 Task: Open Card Employee Resource Group Management in Board Diversity and Inclusion Program Evaluation and Optimization to Workspace App Development and add a team member Softage.3@softage.net, a label Orange, a checklist Event Sponsorship, an attachment from your computer, a color Orange and finally, add a card description 'Create and send out employee engagement survey on company culture' and a comment 'We should approach this task with a sense of ownership, taking pride in our work and its impact on the project.'. Add a start date 'Jan 03, 1900' with a due date 'Jan 10, 1900'
Action: Mouse moved to (51, 290)
Screenshot: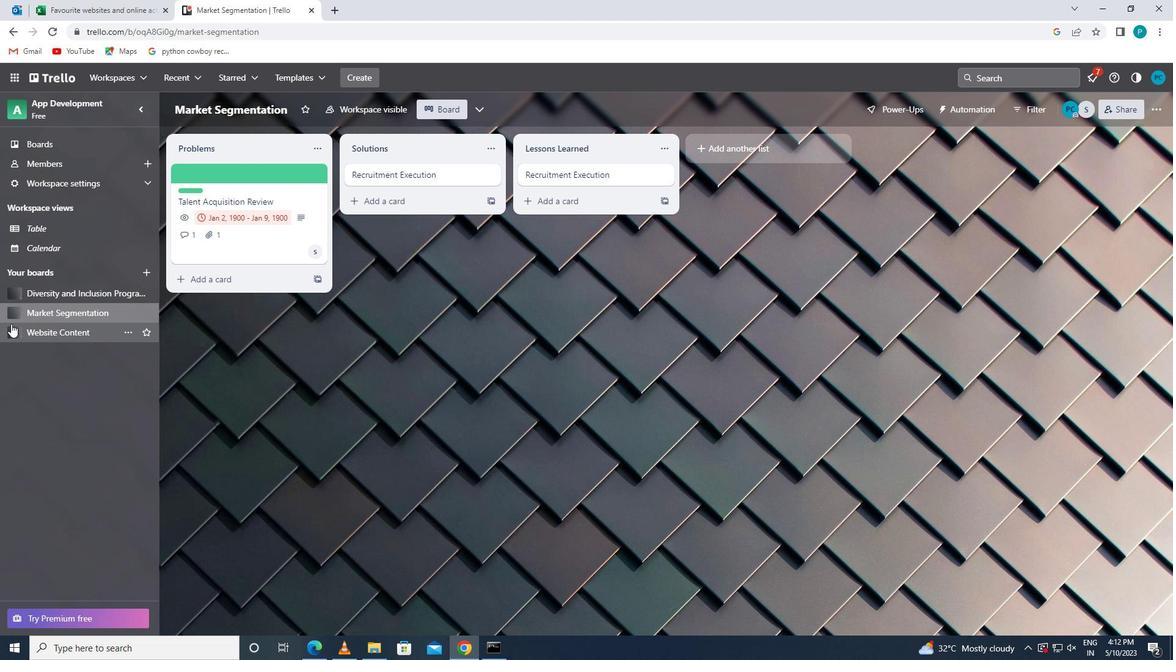 
Action: Mouse pressed left at (51, 290)
Screenshot: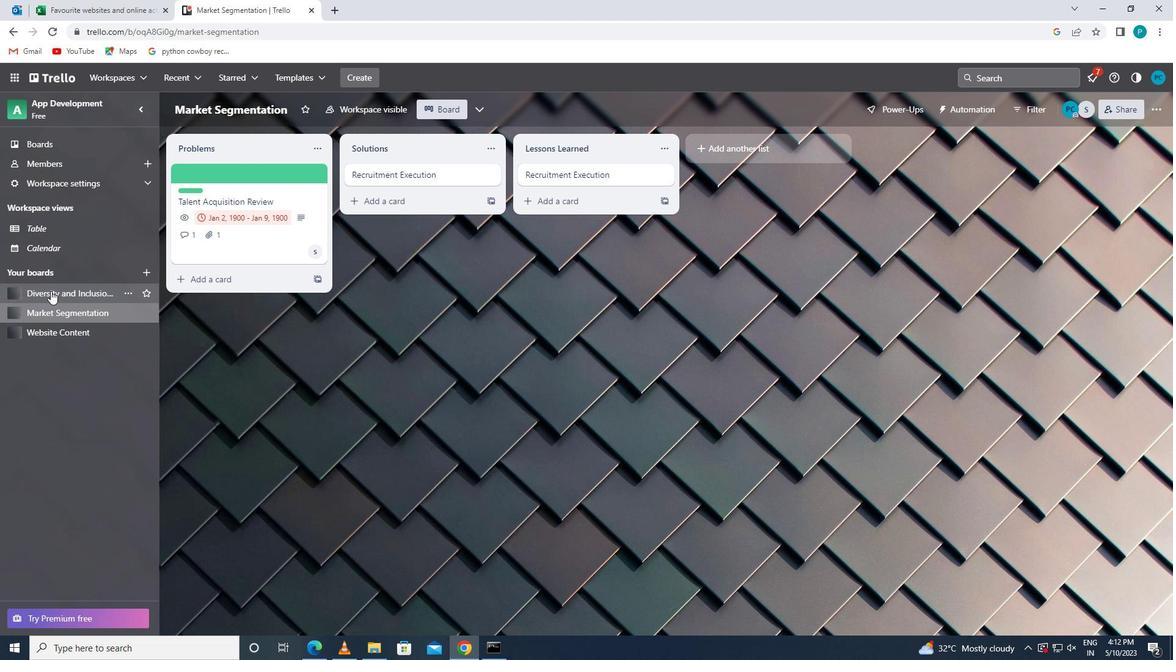 
Action: Mouse moved to (226, 190)
Screenshot: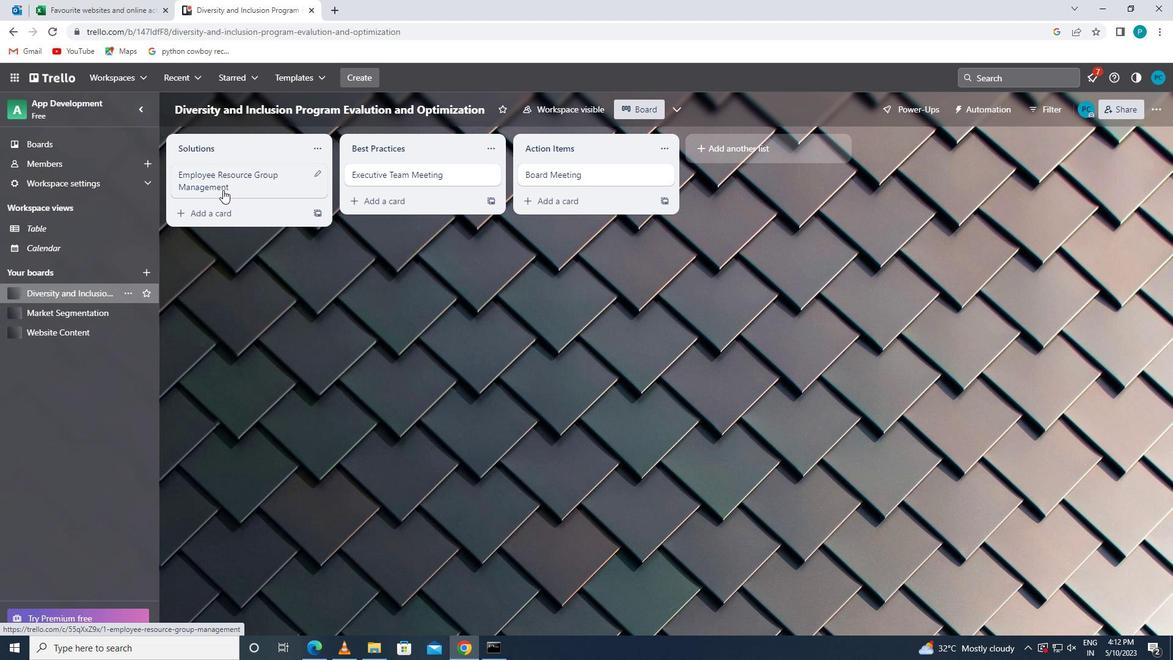 
Action: Mouse pressed left at (226, 190)
Screenshot: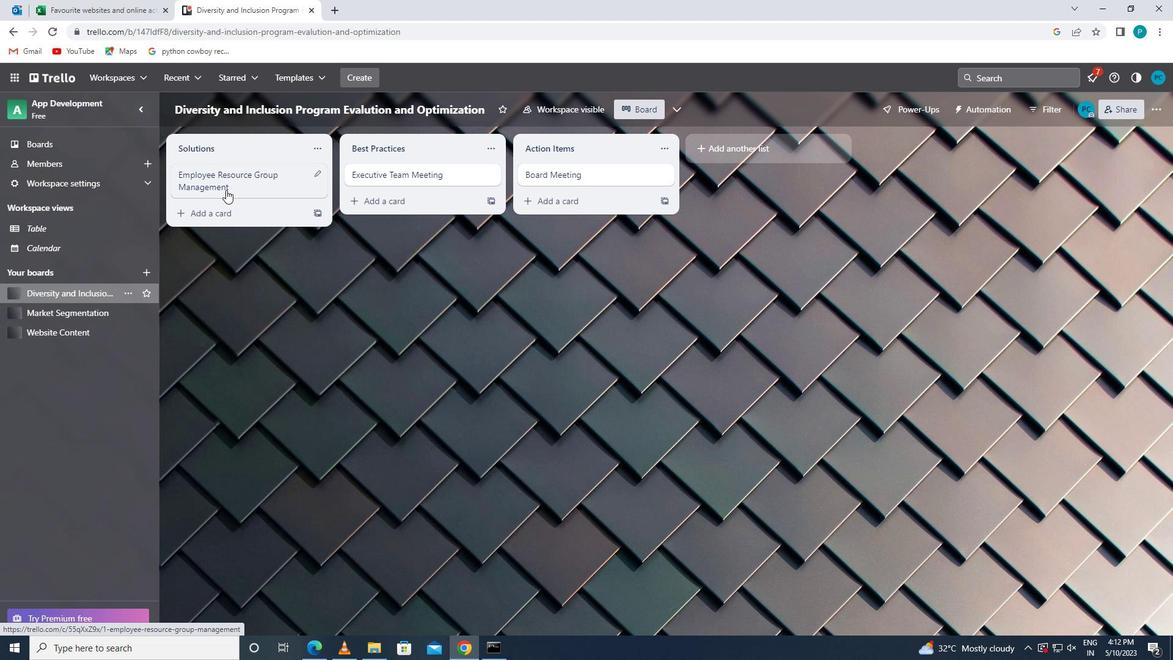 
Action: Mouse moved to (753, 169)
Screenshot: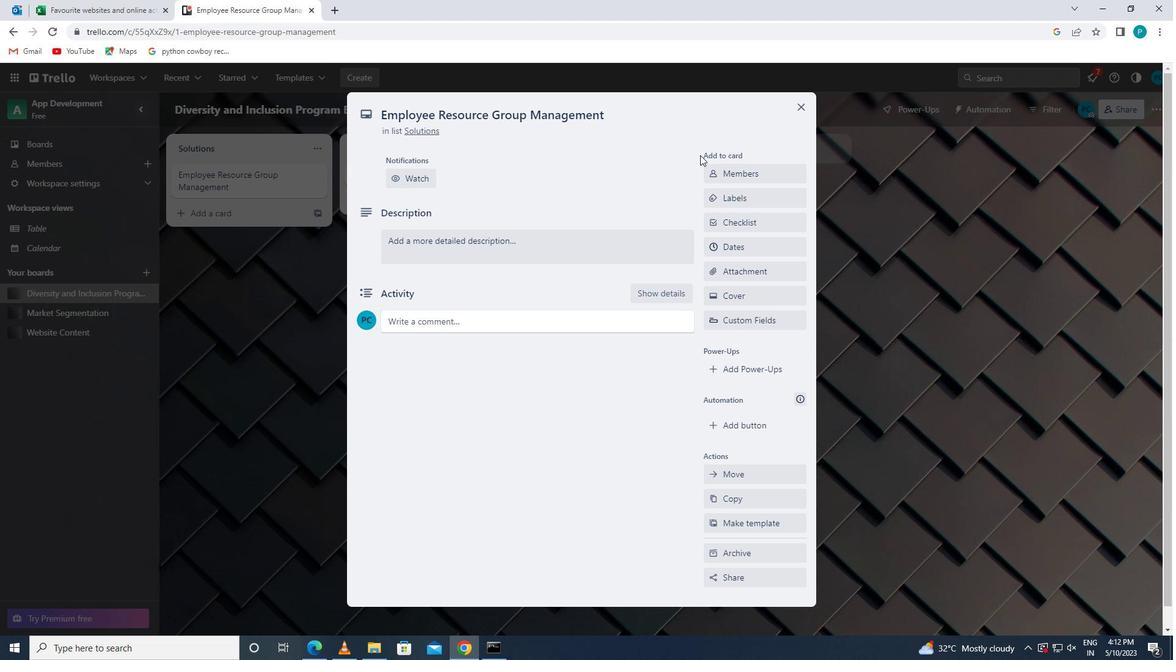 
Action: Mouse pressed left at (753, 169)
Screenshot: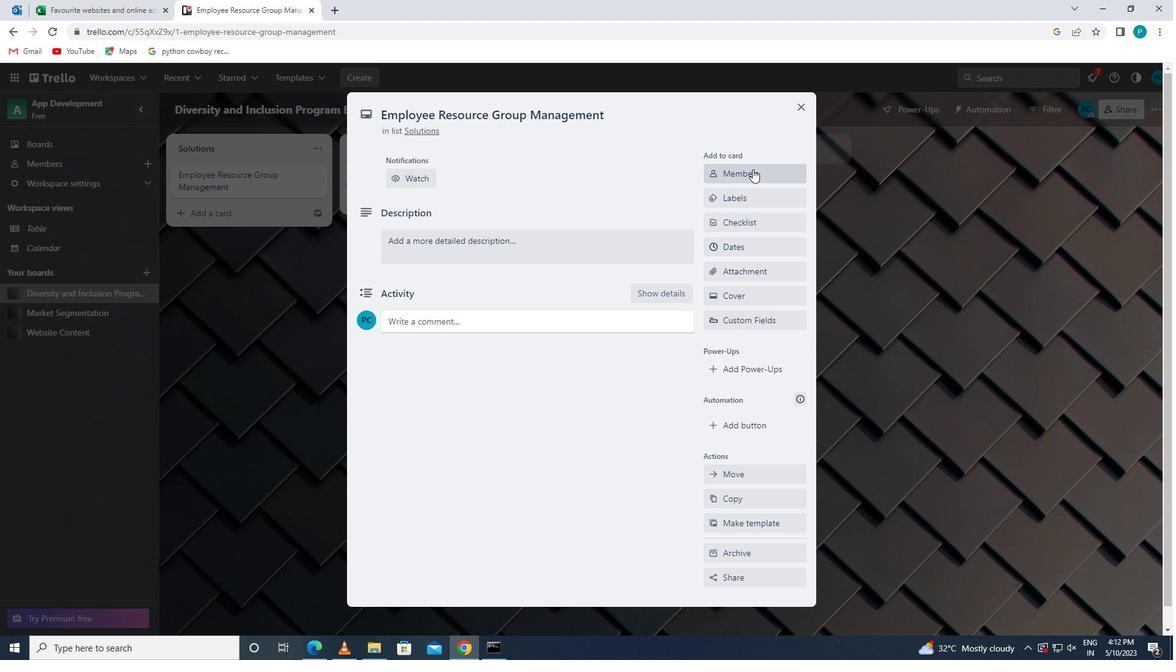 
Action: Mouse moved to (757, 232)
Screenshot: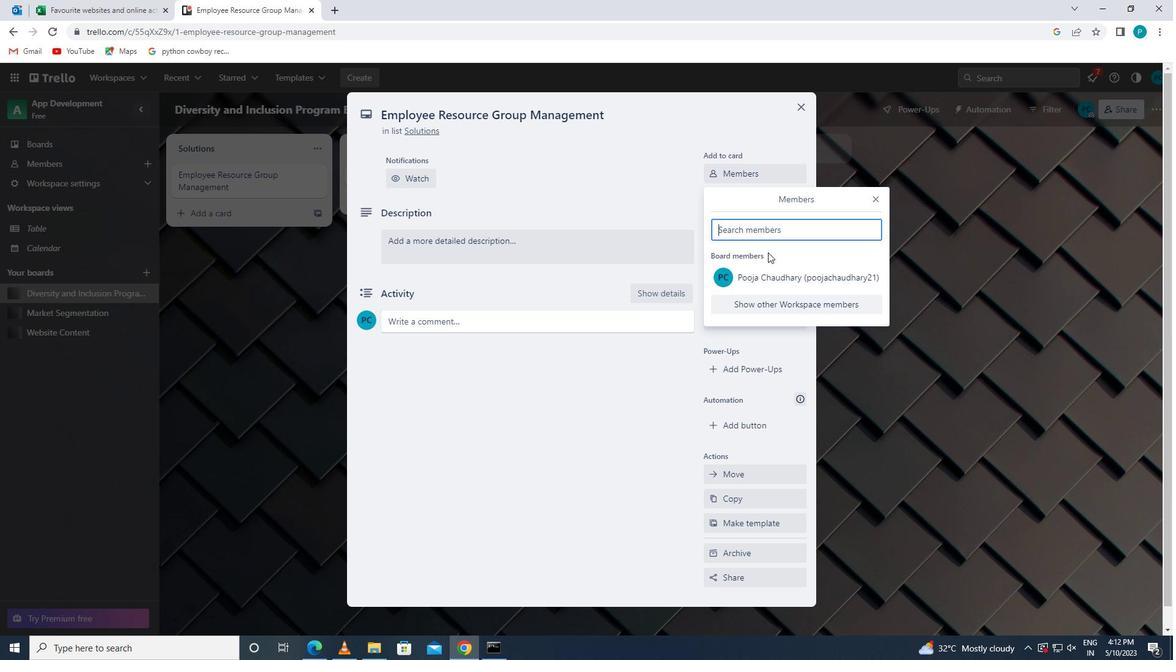 
Action: Mouse pressed left at (757, 232)
Screenshot: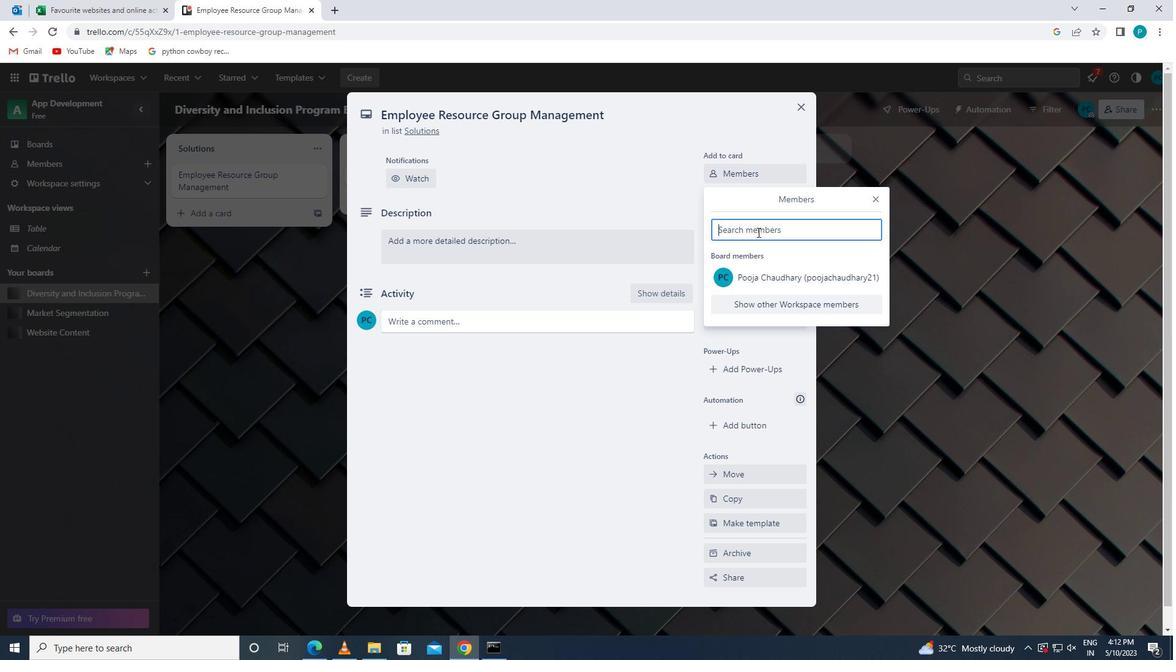 
Action: Mouse moved to (877, 193)
Screenshot: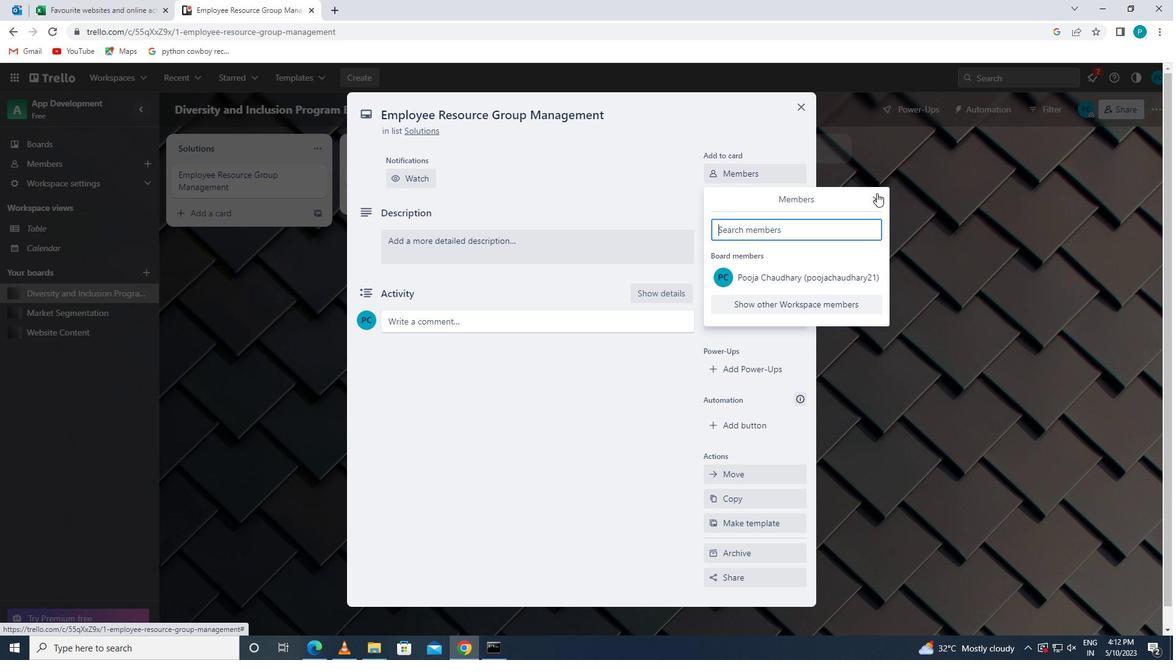 
Action: Key pressed <Key.caps_lock>s<Key.caps_lock>oftage.3
Screenshot: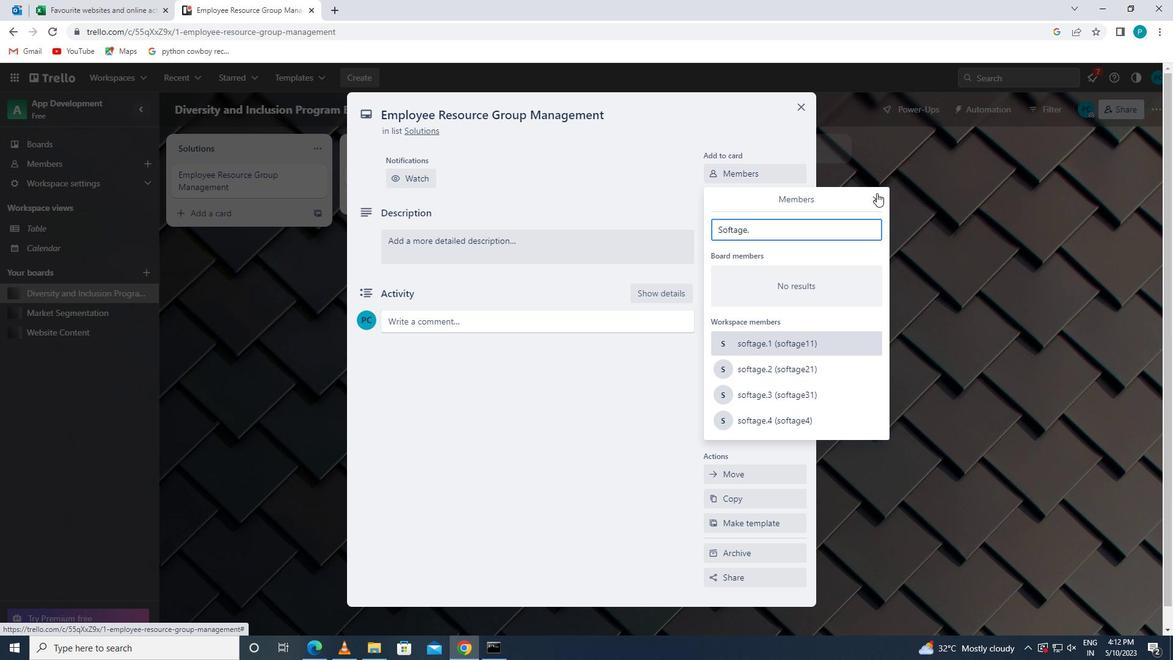 
Action: Mouse moved to (769, 342)
Screenshot: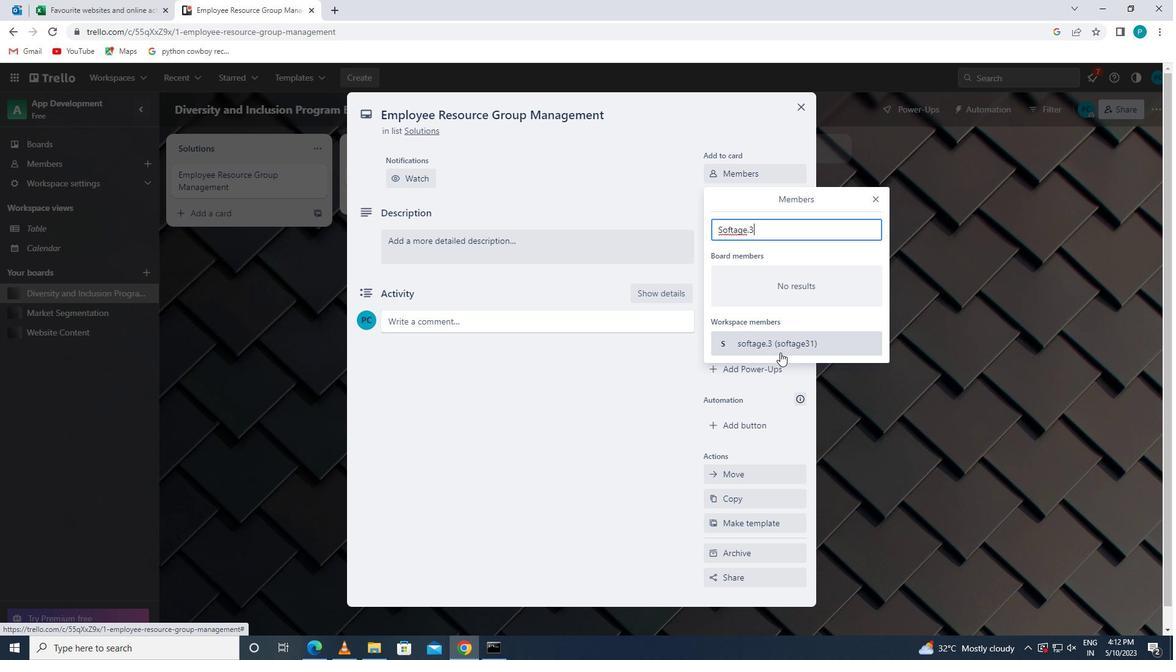 
Action: Mouse pressed left at (769, 342)
Screenshot: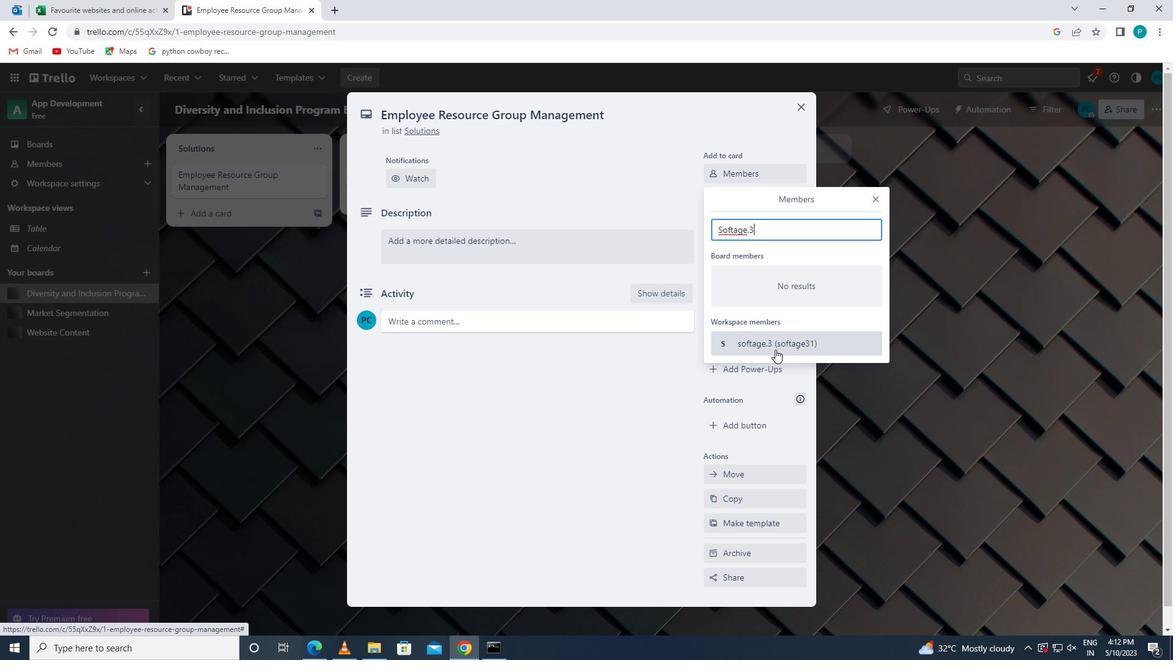 
Action: Mouse moved to (877, 195)
Screenshot: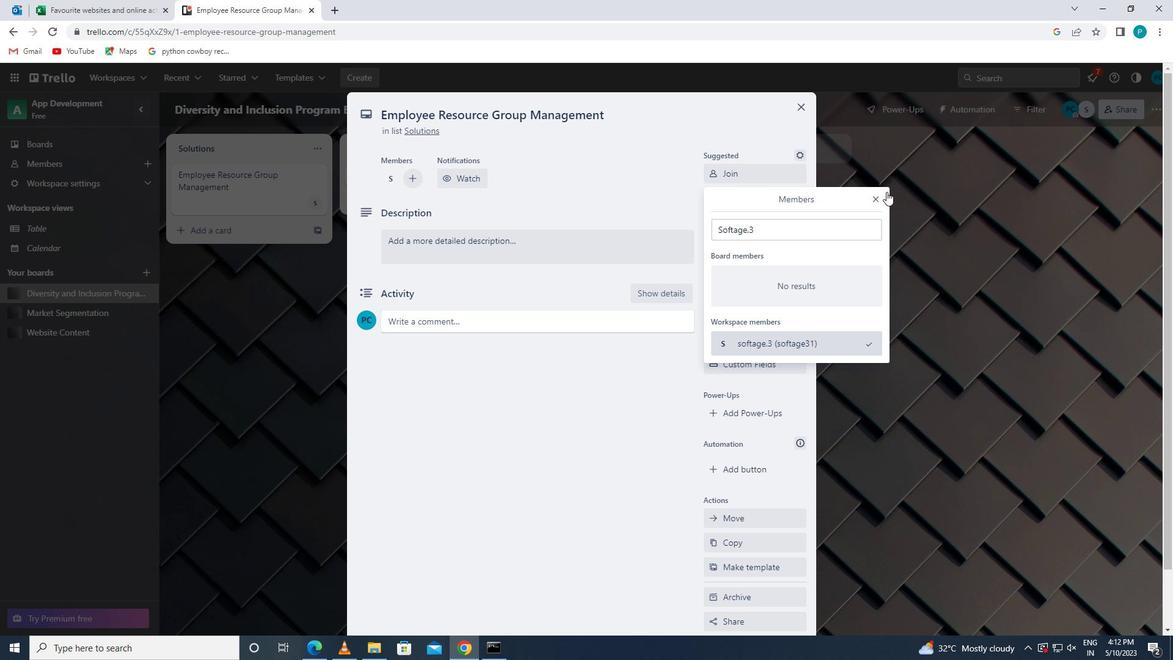 
Action: Mouse pressed left at (877, 195)
Screenshot: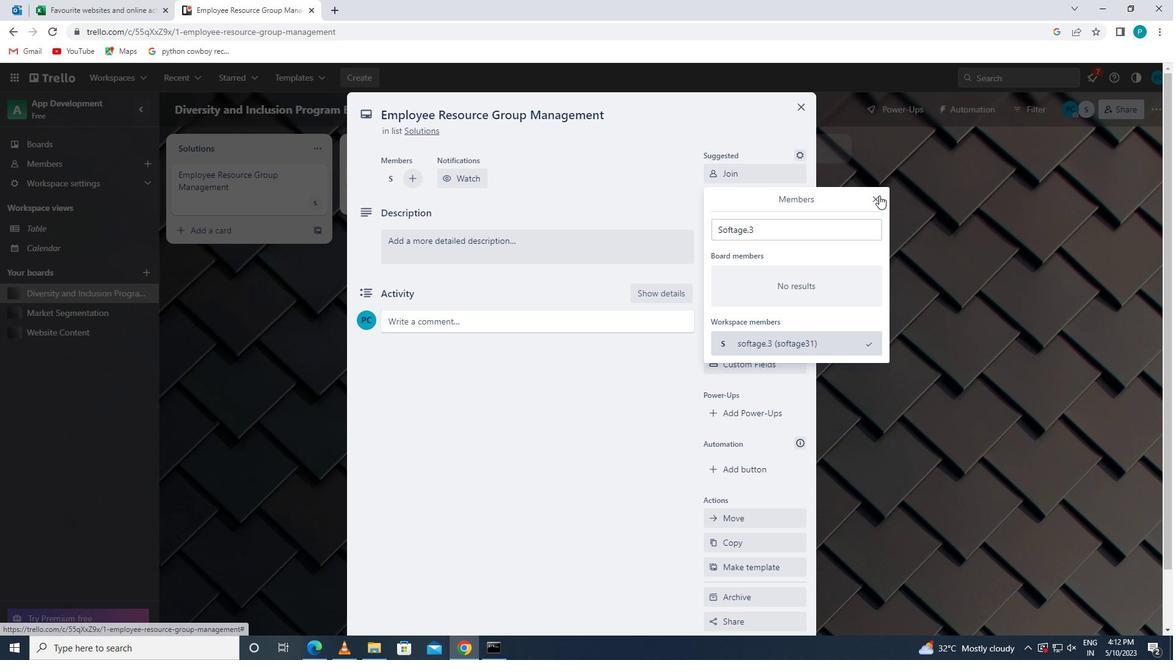 
Action: Mouse moved to (757, 240)
Screenshot: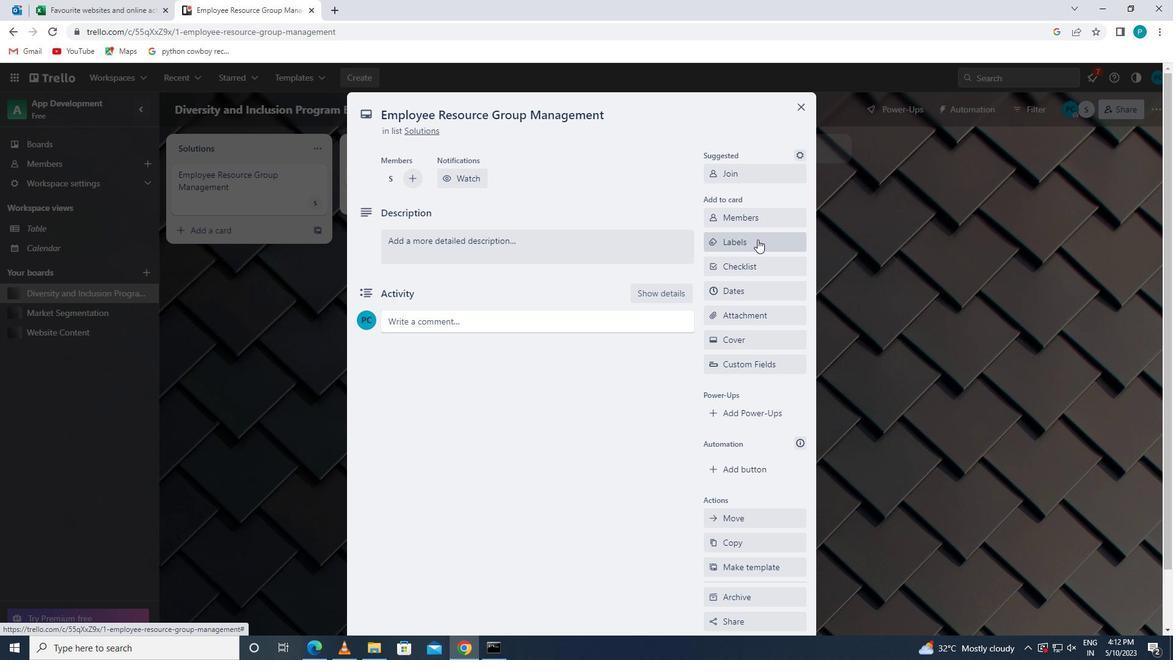 
Action: Mouse pressed left at (757, 240)
Screenshot: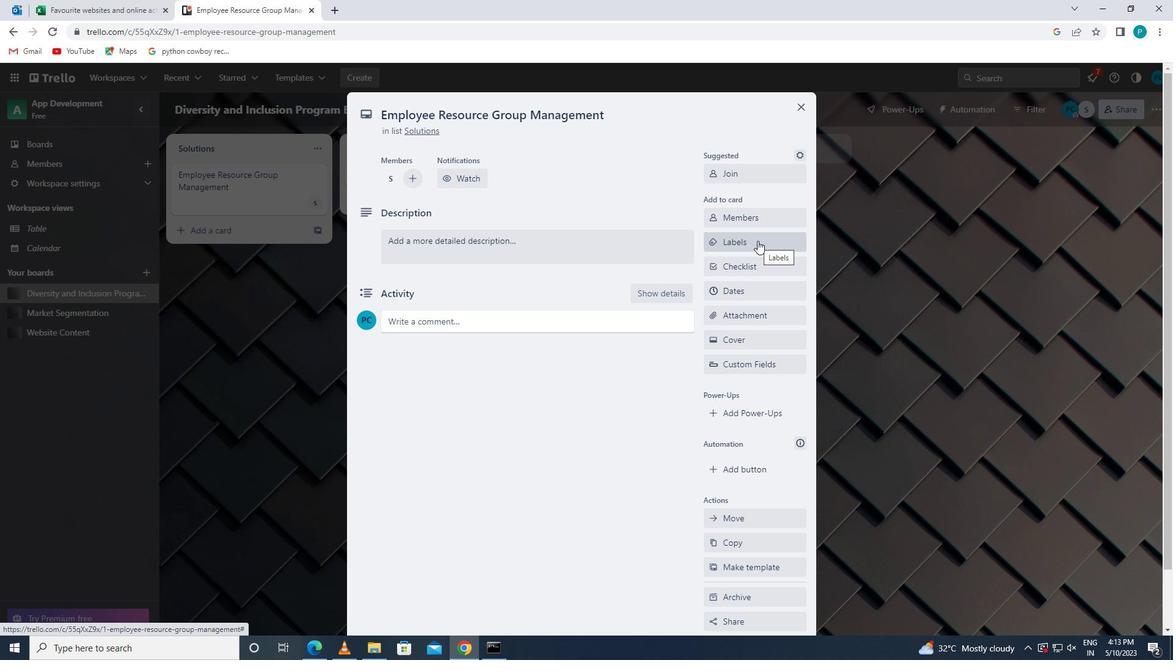 
Action: Mouse moved to (784, 486)
Screenshot: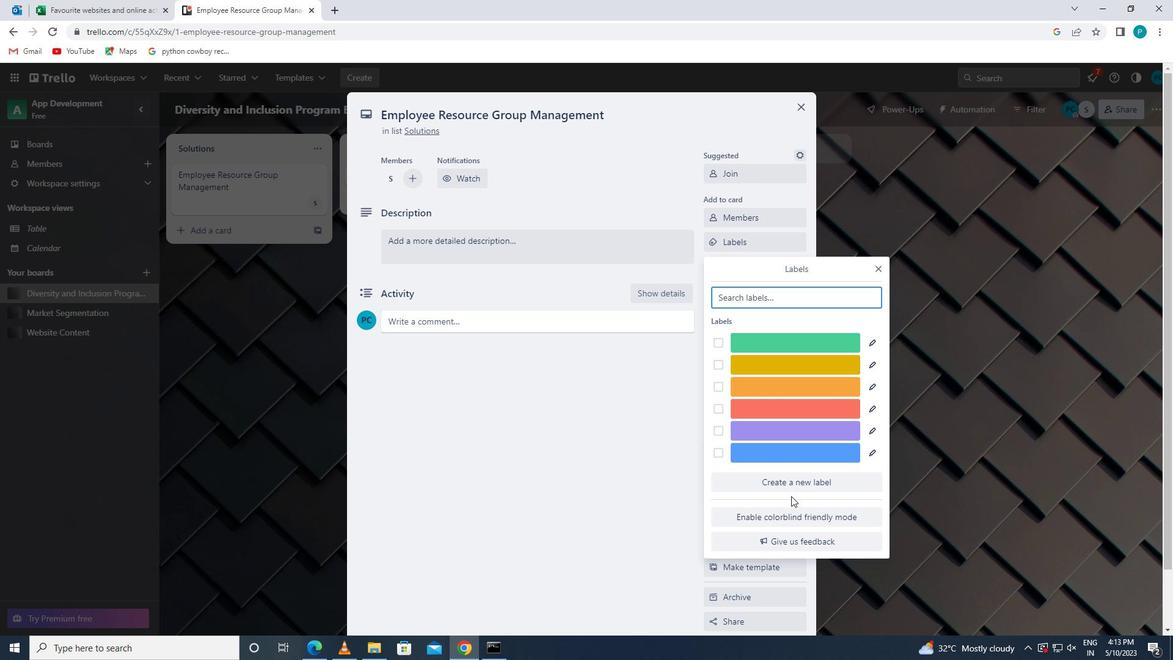 
Action: Mouse pressed left at (784, 486)
Screenshot: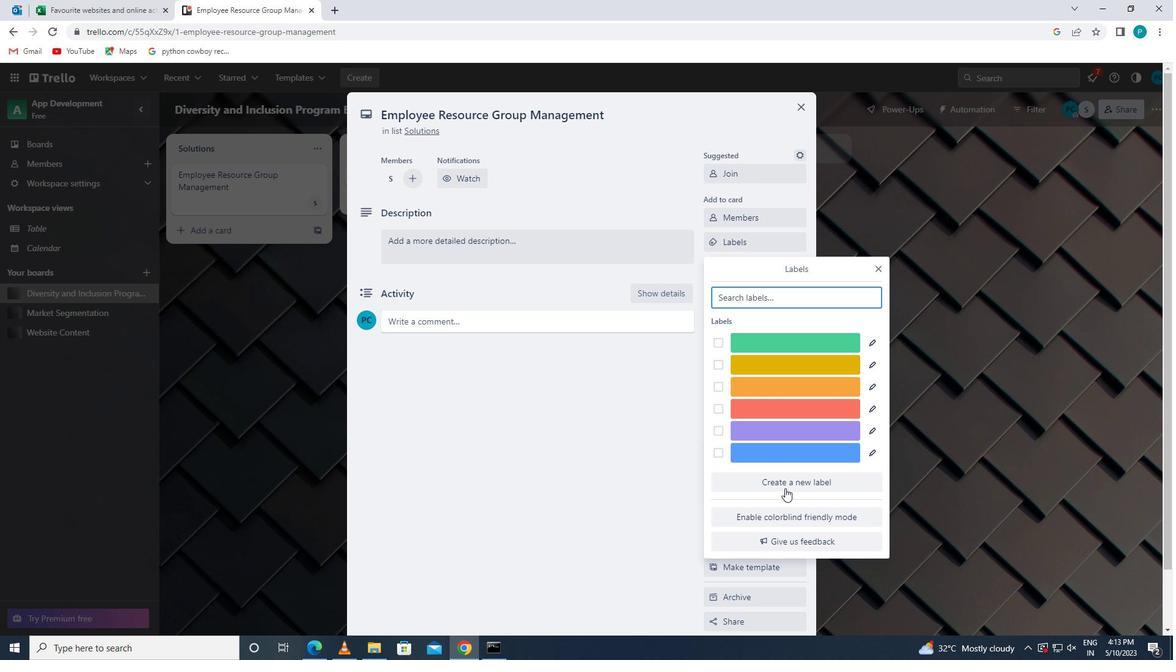
Action: Mouse moved to (792, 445)
Screenshot: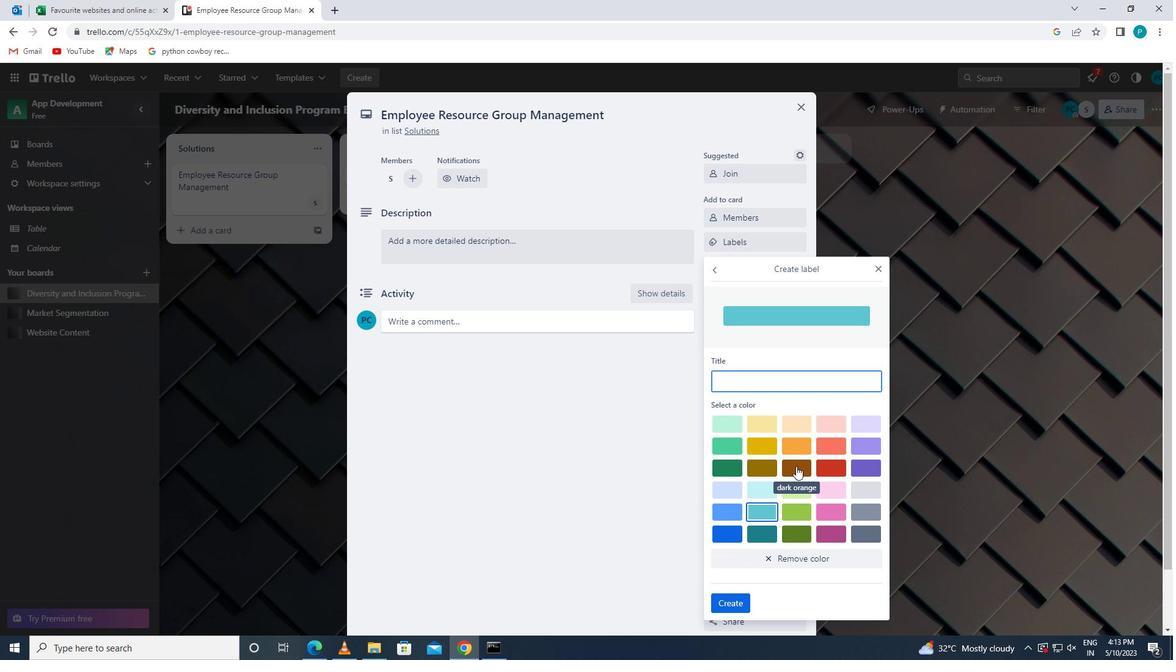 
Action: Mouse pressed left at (792, 445)
Screenshot: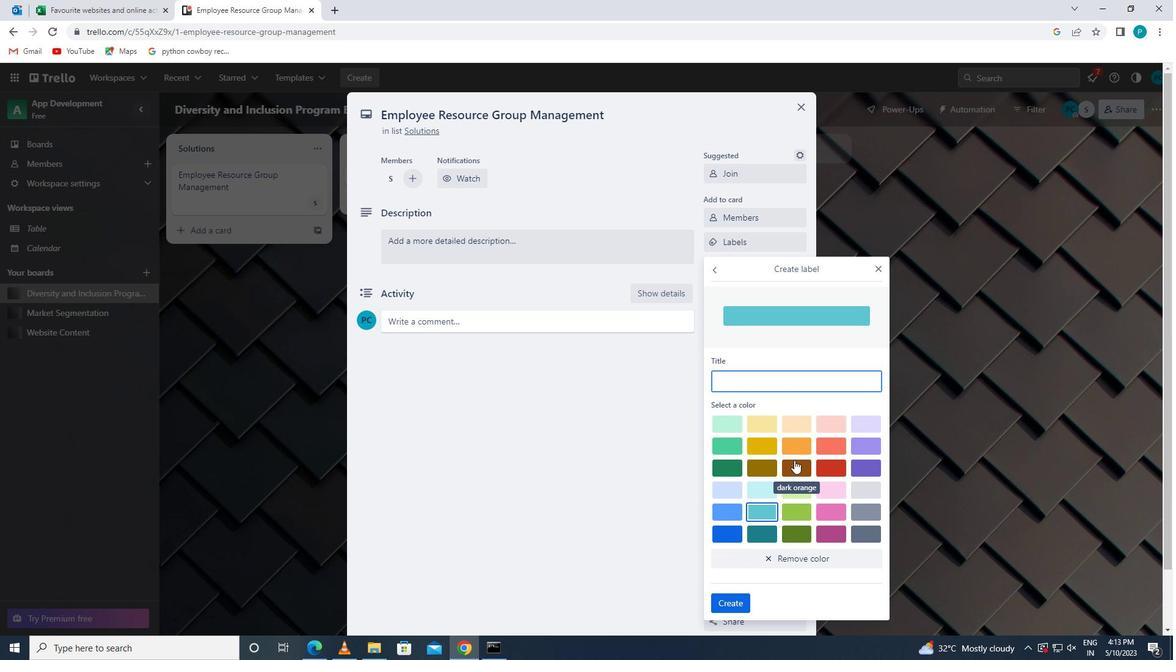 
Action: Mouse moved to (719, 607)
Screenshot: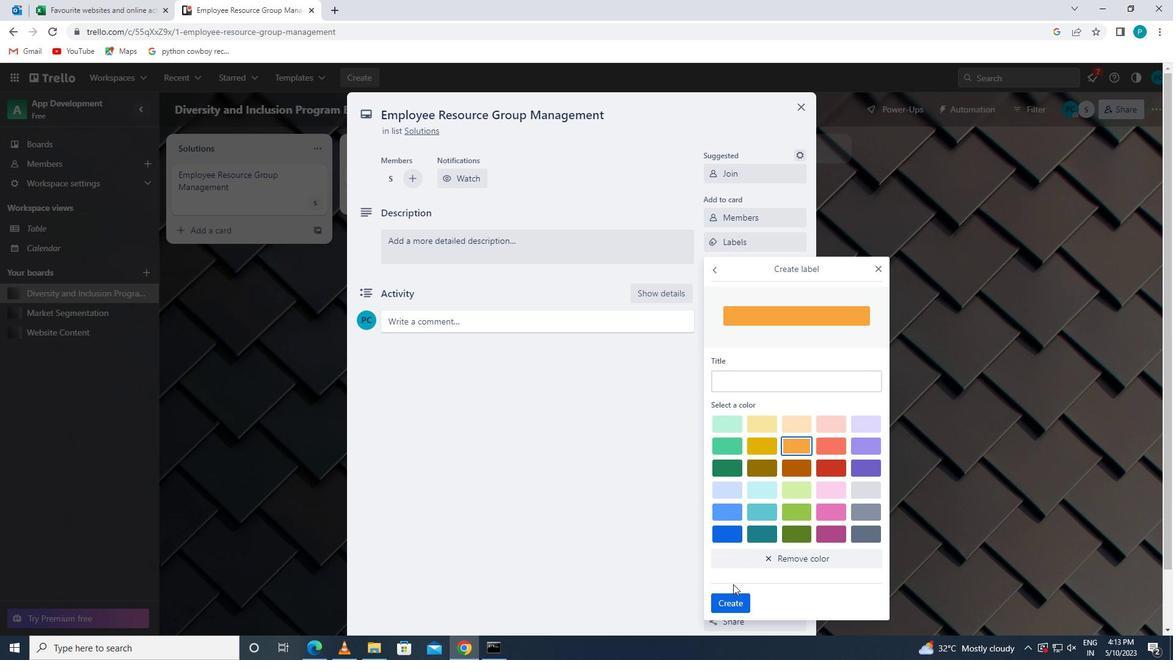 
Action: Mouse pressed left at (719, 607)
Screenshot: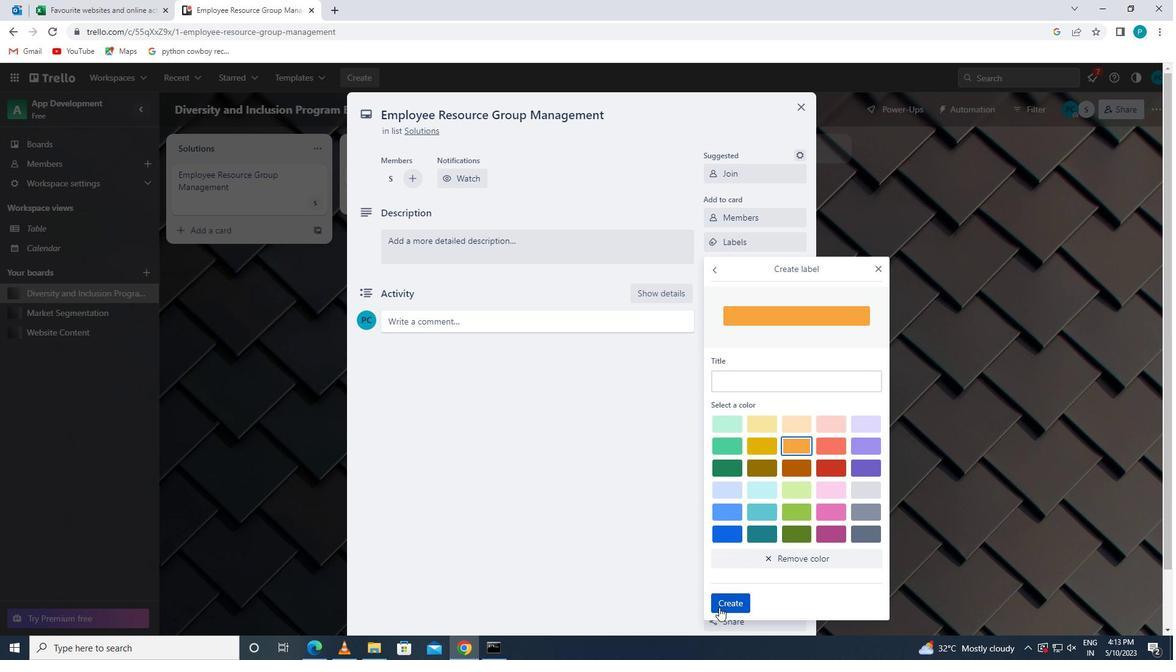 
Action: Mouse moved to (878, 270)
Screenshot: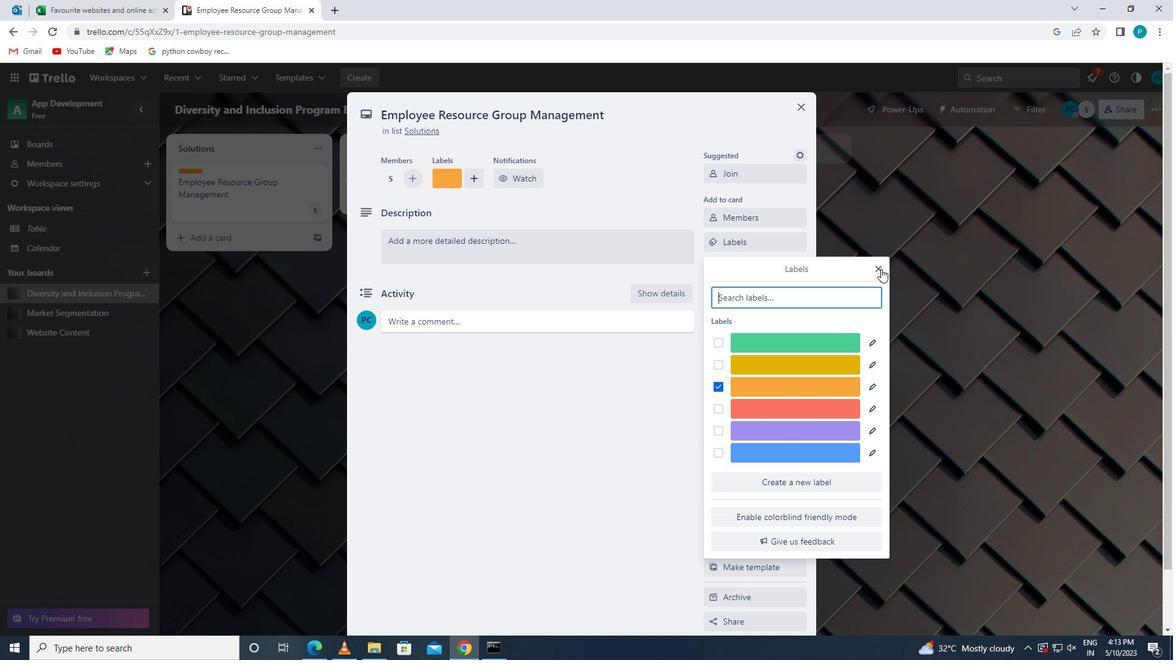 
Action: Mouse pressed left at (878, 270)
Screenshot: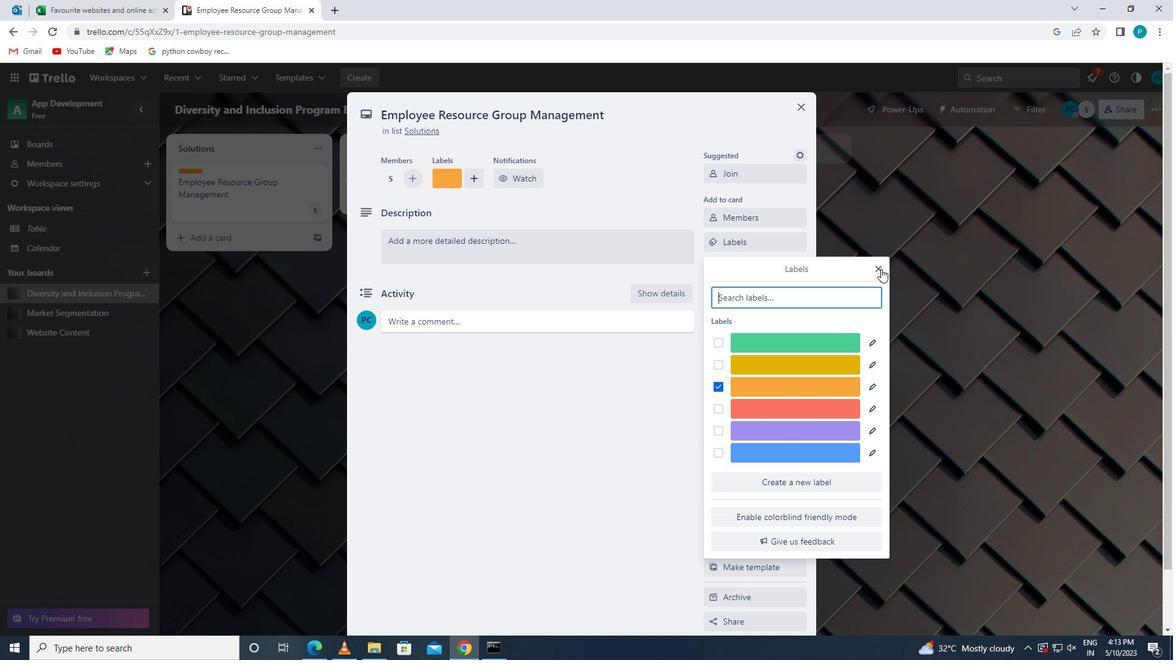 
Action: Mouse moved to (738, 271)
Screenshot: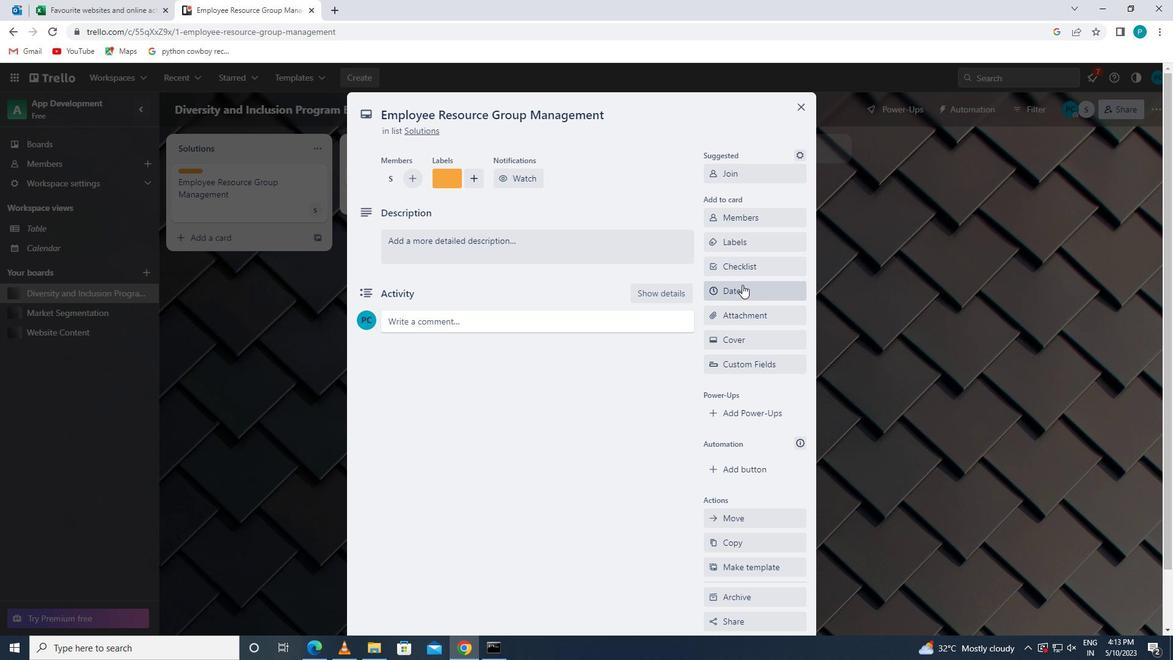 
Action: Mouse pressed left at (738, 271)
Screenshot: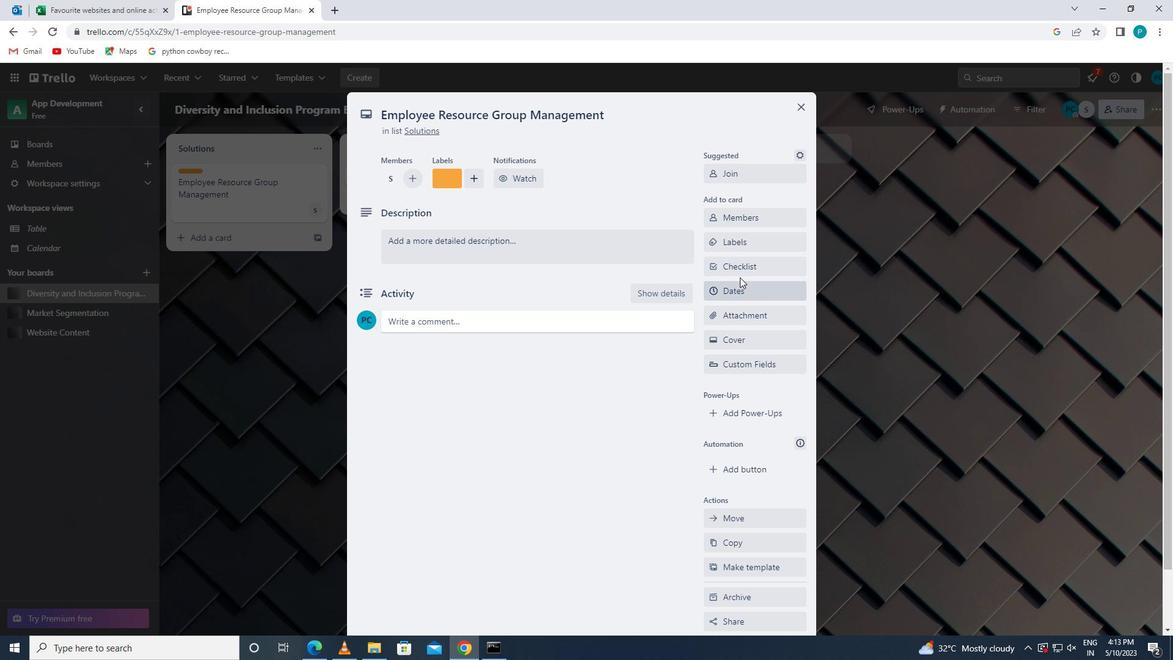 
Action: Key pressed <Key.caps_lock>e
Screenshot: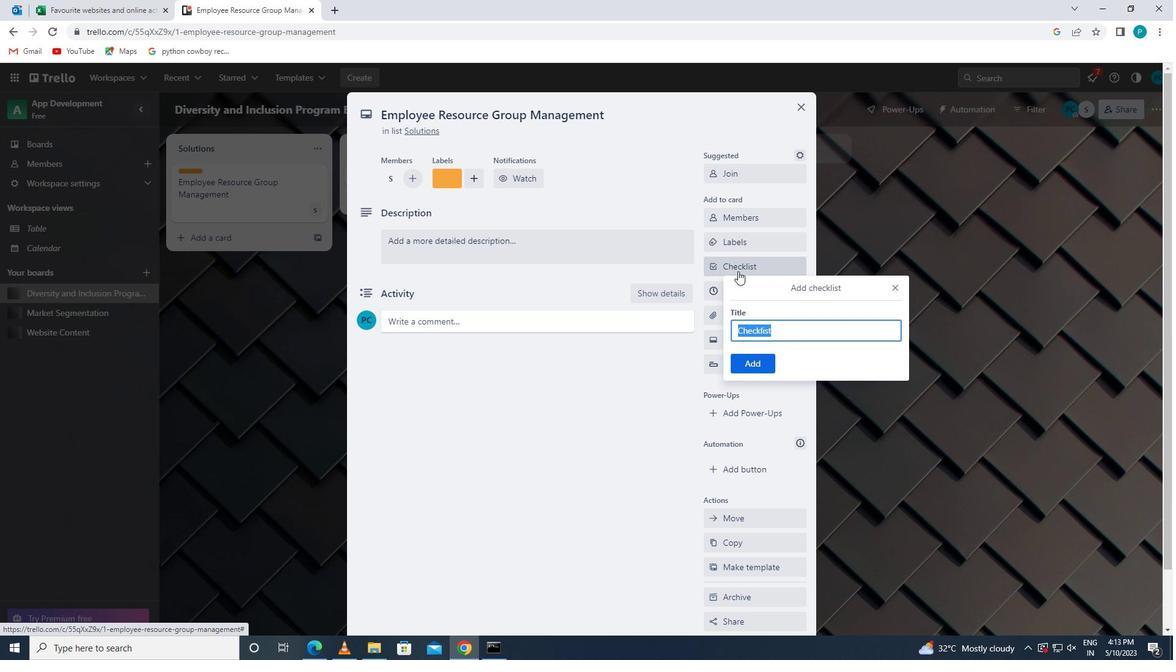 
Action: Mouse moved to (809, 361)
Screenshot: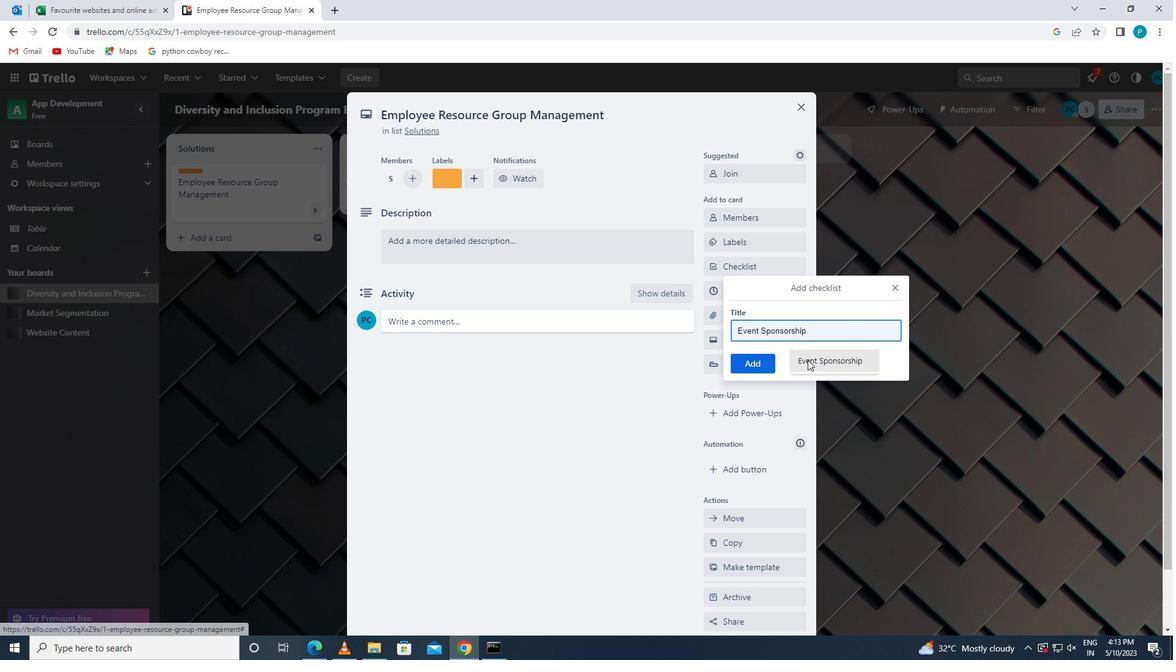 
Action: Mouse pressed left at (809, 361)
Screenshot: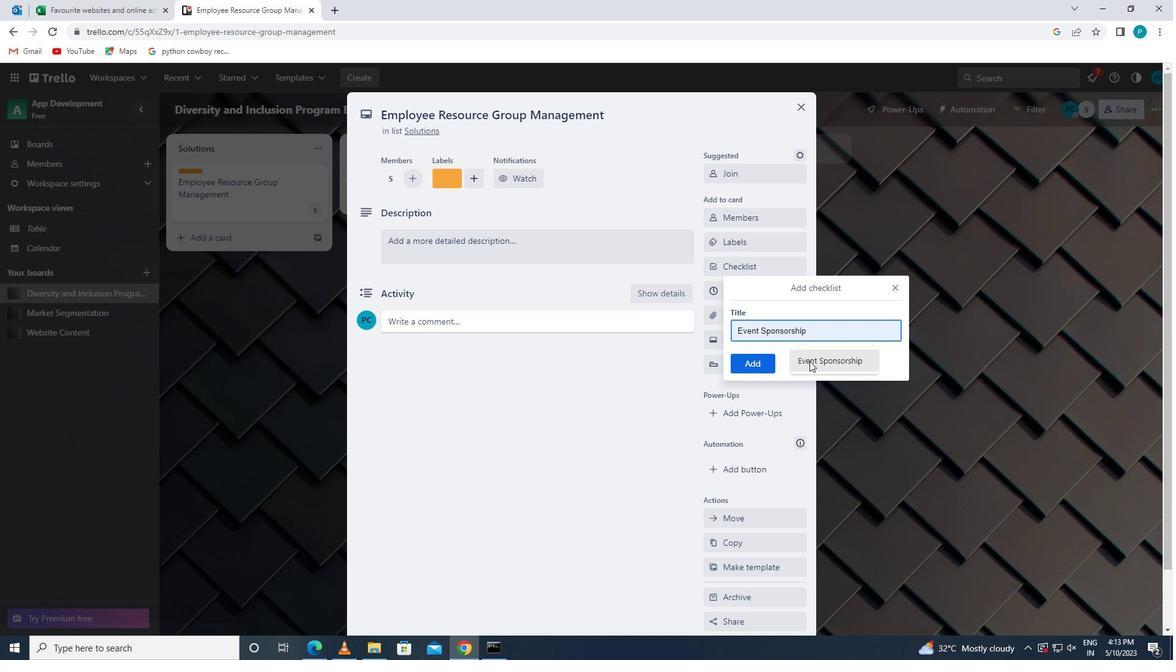 
Action: Mouse moved to (755, 368)
Screenshot: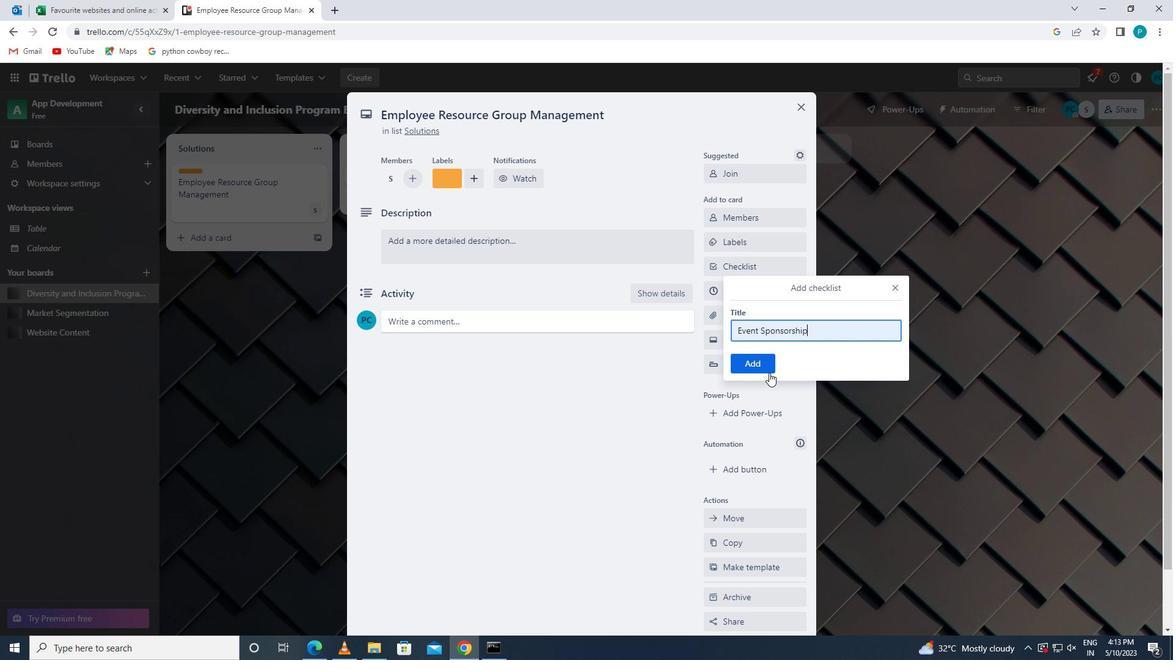 
Action: Mouse pressed left at (755, 368)
Screenshot: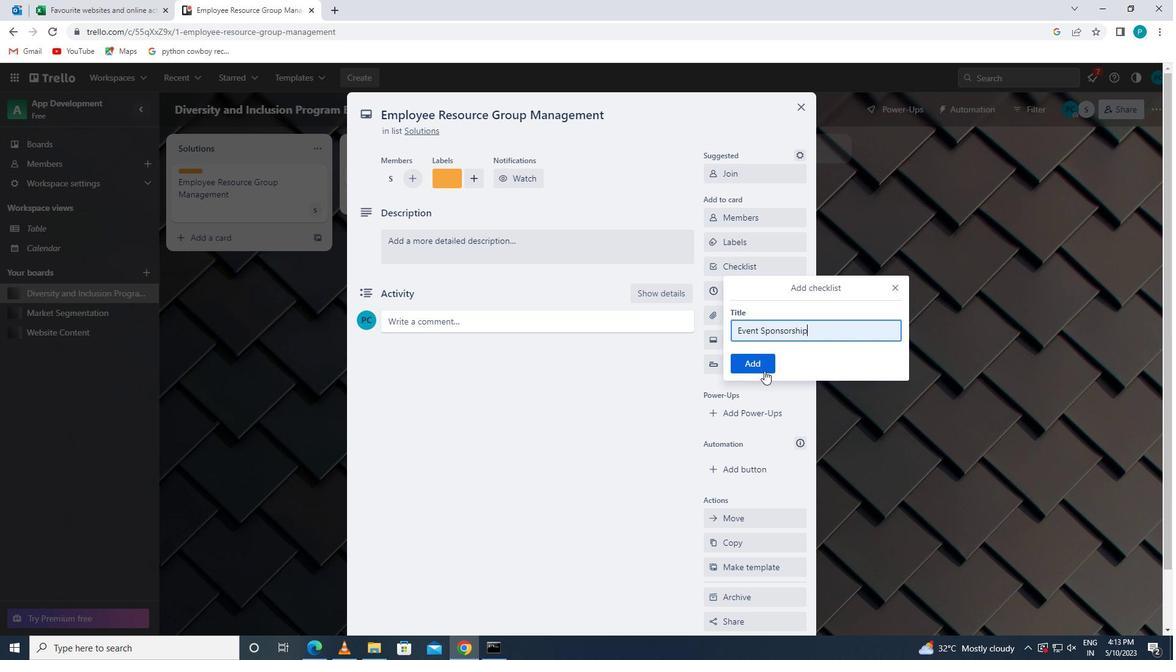 
Action: Mouse moved to (726, 312)
Screenshot: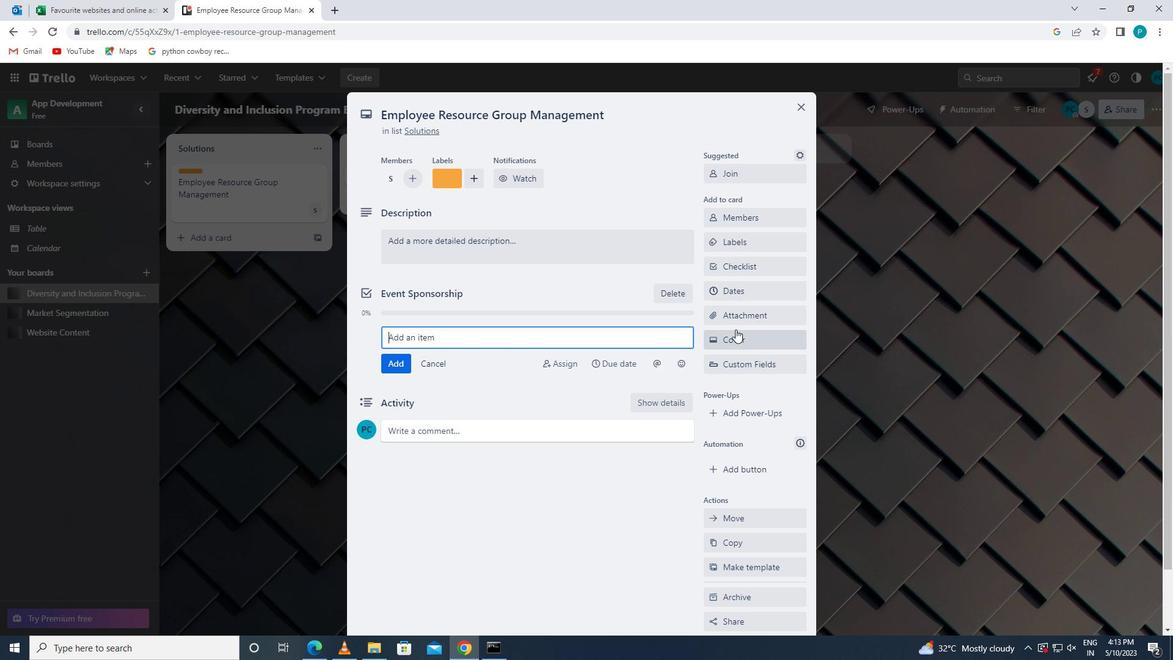
Action: Mouse pressed left at (726, 312)
Screenshot: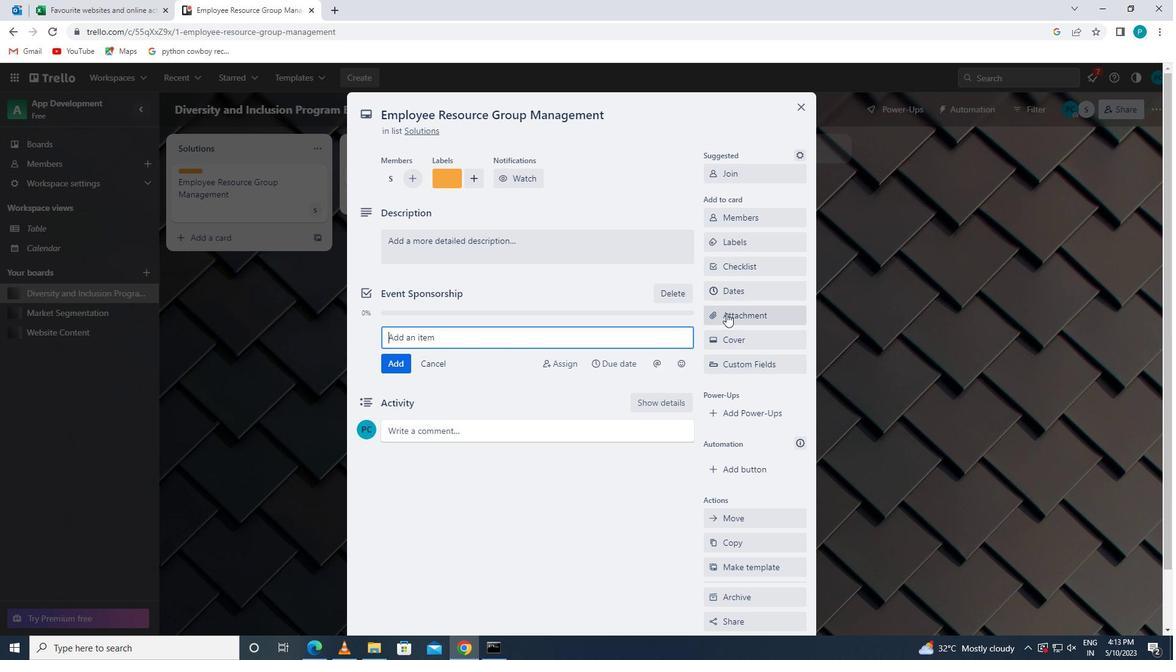 
Action: Mouse moved to (740, 365)
Screenshot: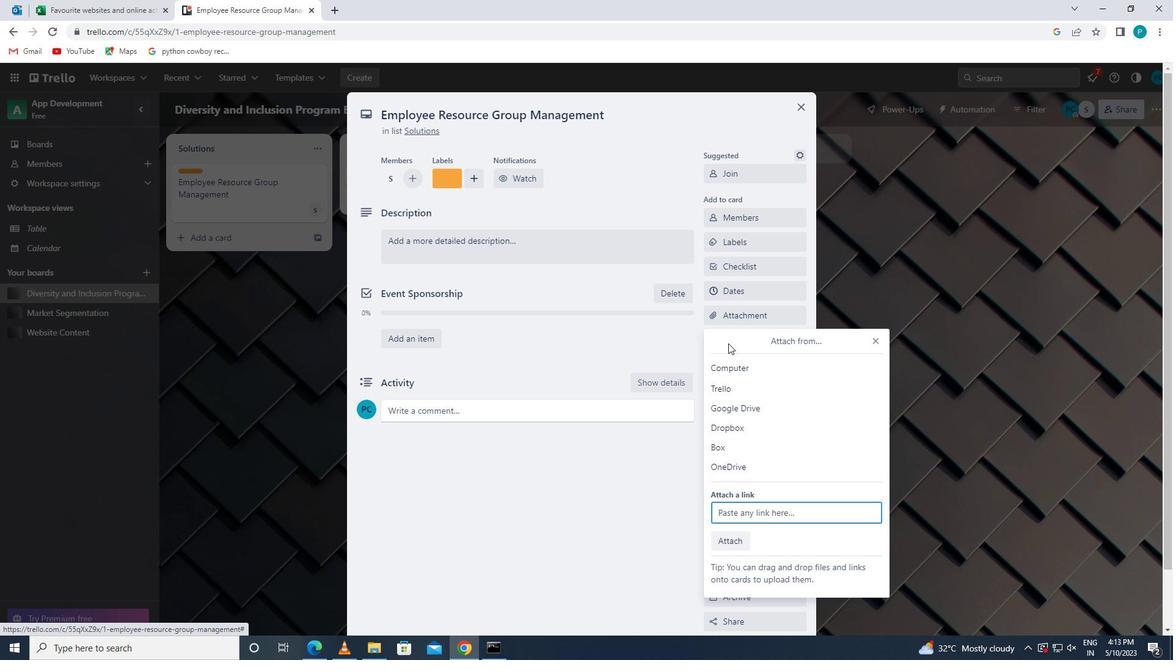 
Action: Mouse pressed left at (740, 365)
Screenshot: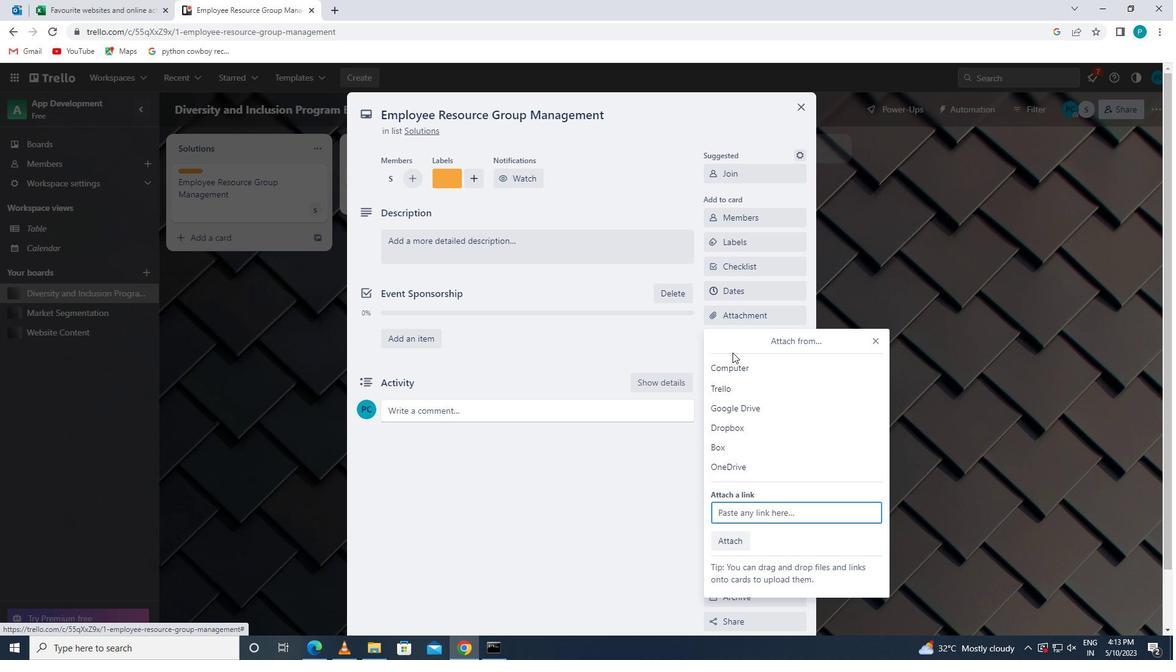 
Action: Mouse moved to (169, 105)
Screenshot: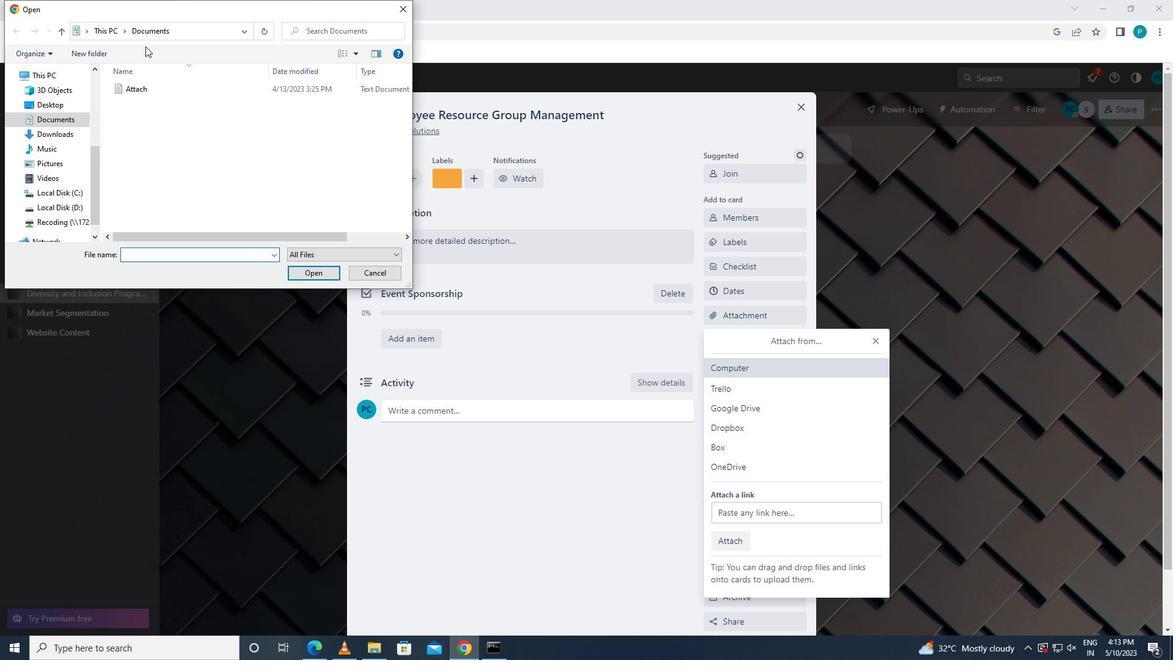
Action: Mouse pressed left at (169, 105)
Screenshot: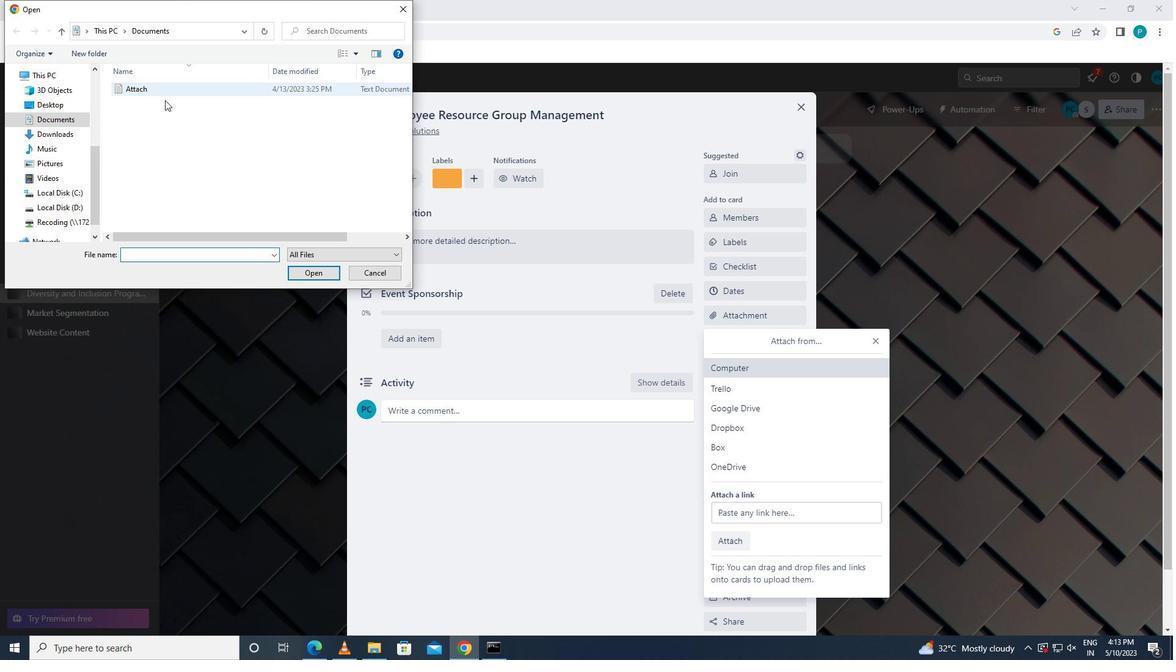 
Action: Mouse moved to (153, 89)
Screenshot: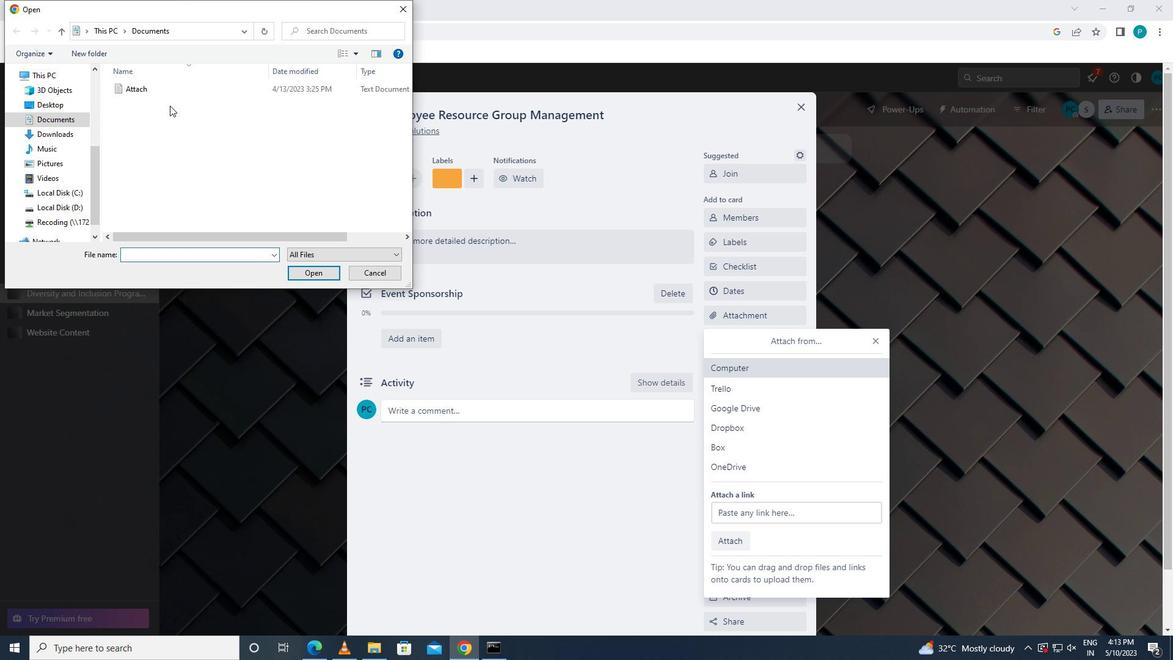 
Action: Mouse pressed left at (153, 89)
Screenshot: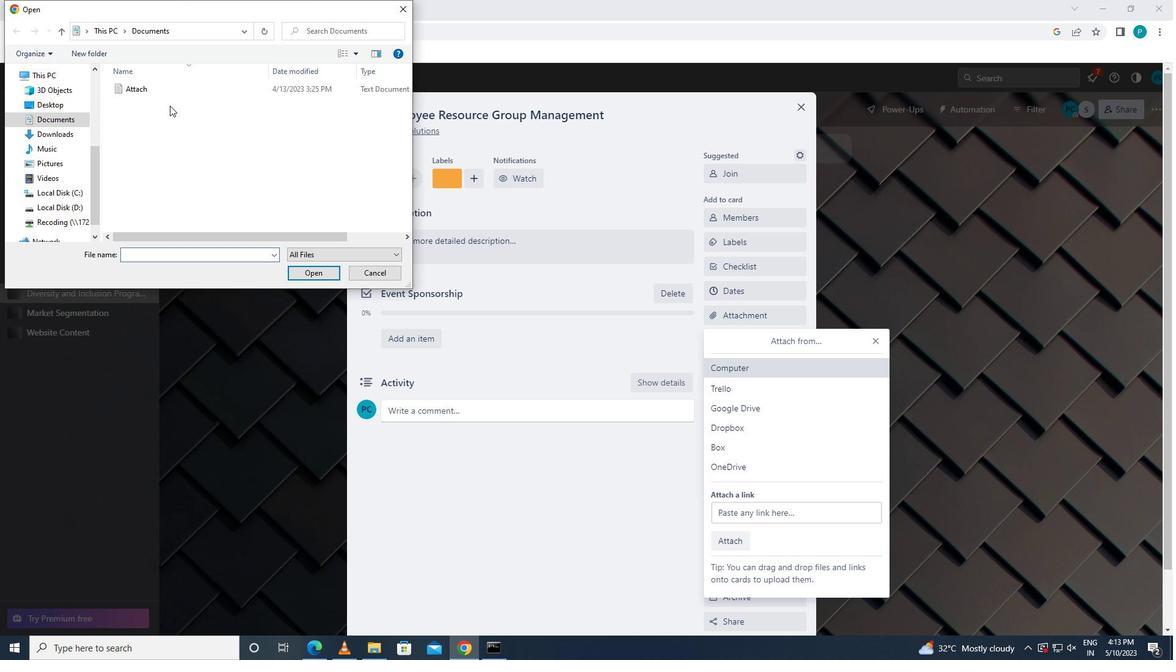 
Action: Mouse moved to (331, 275)
Screenshot: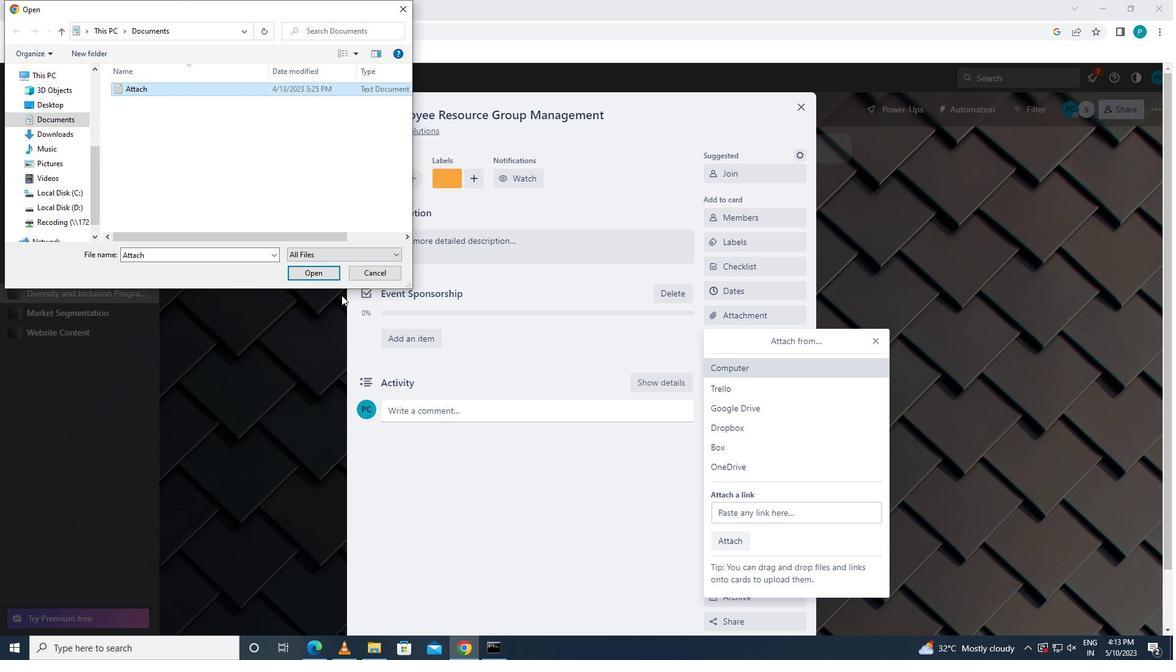 
Action: Mouse pressed left at (331, 275)
Screenshot: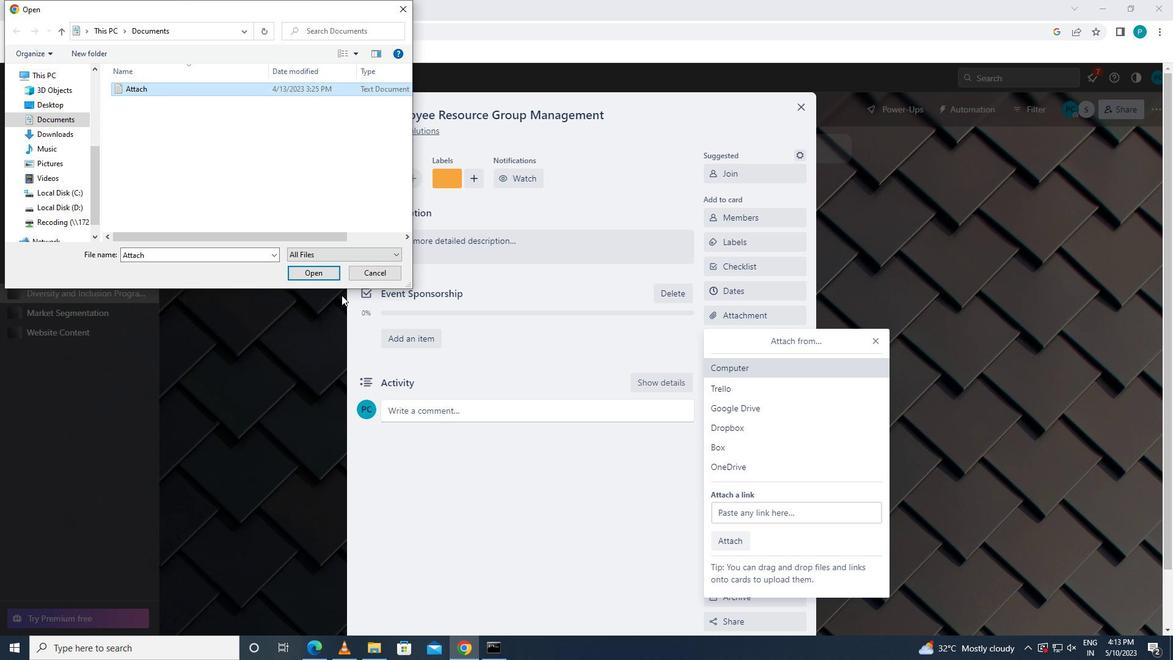 
Action: Mouse moved to (766, 343)
Screenshot: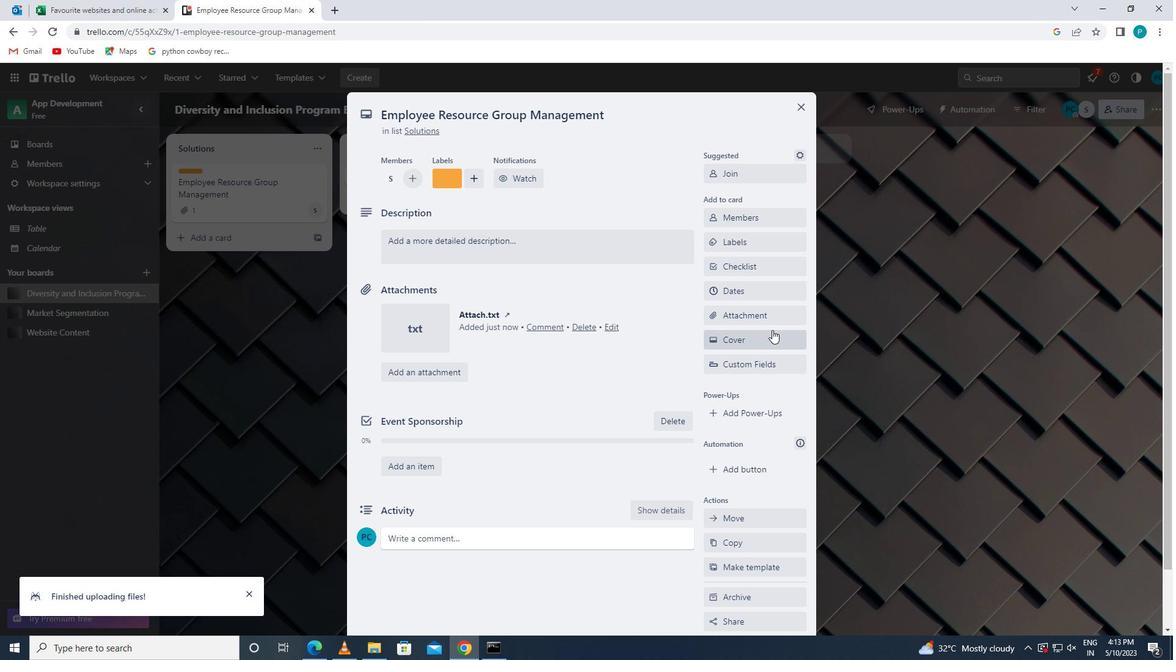 
Action: Mouse pressed left at (766, 343)
Screenshot: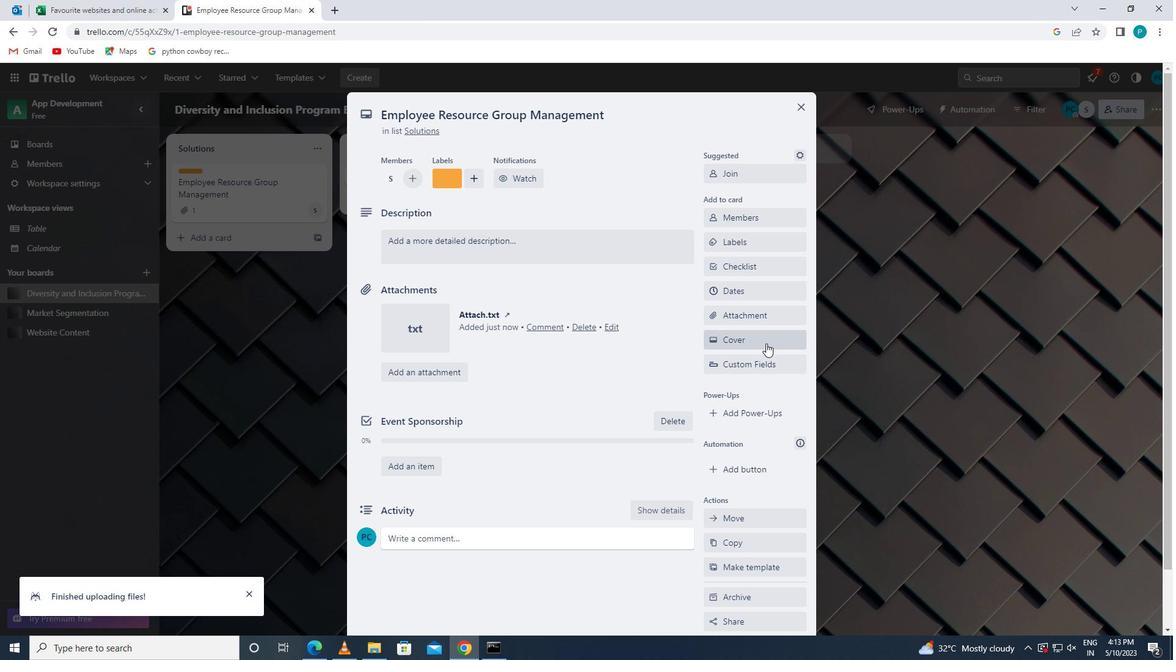 
Action: Mouse moved to (800, 389)
Screenshot: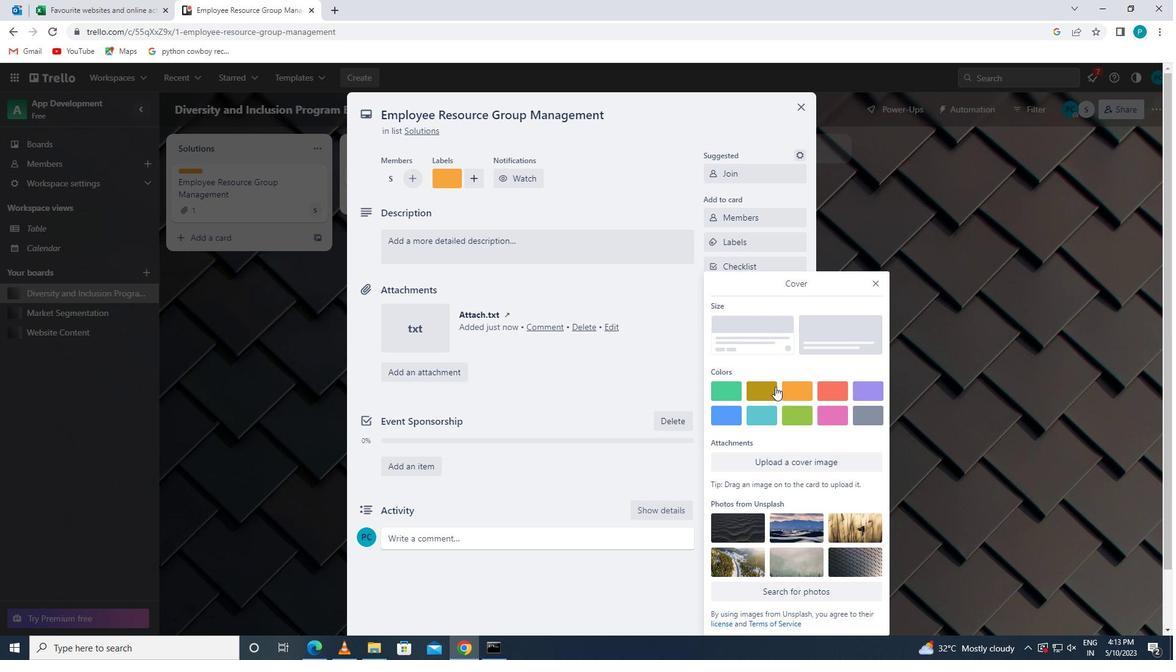 
Action: Mouse pressed left at (800, 389)
Screenshot: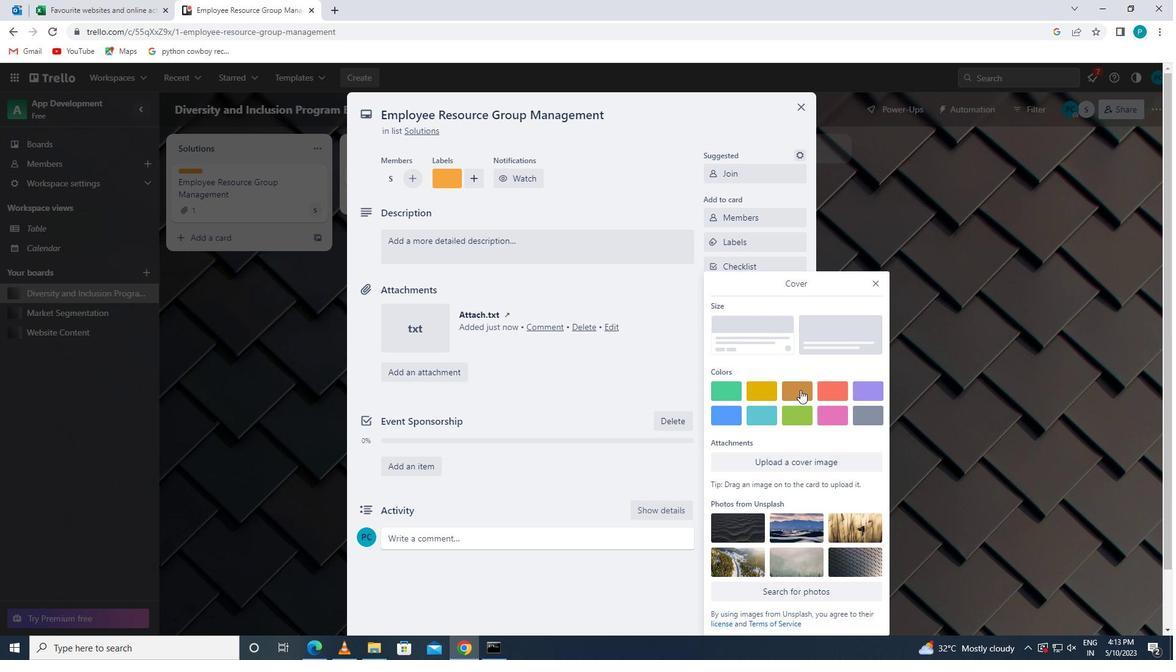 
Action: Mouse moved to (872, 260)
Screenshot: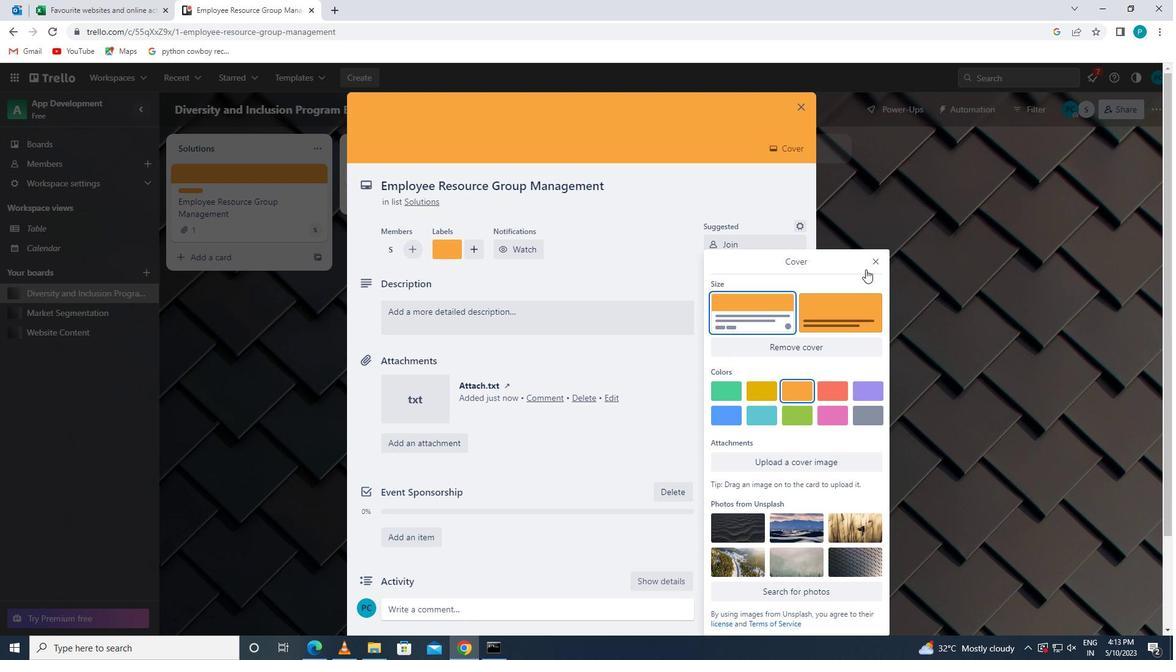 
Action: Mouse pressed left at (872, 260)
Screenshot: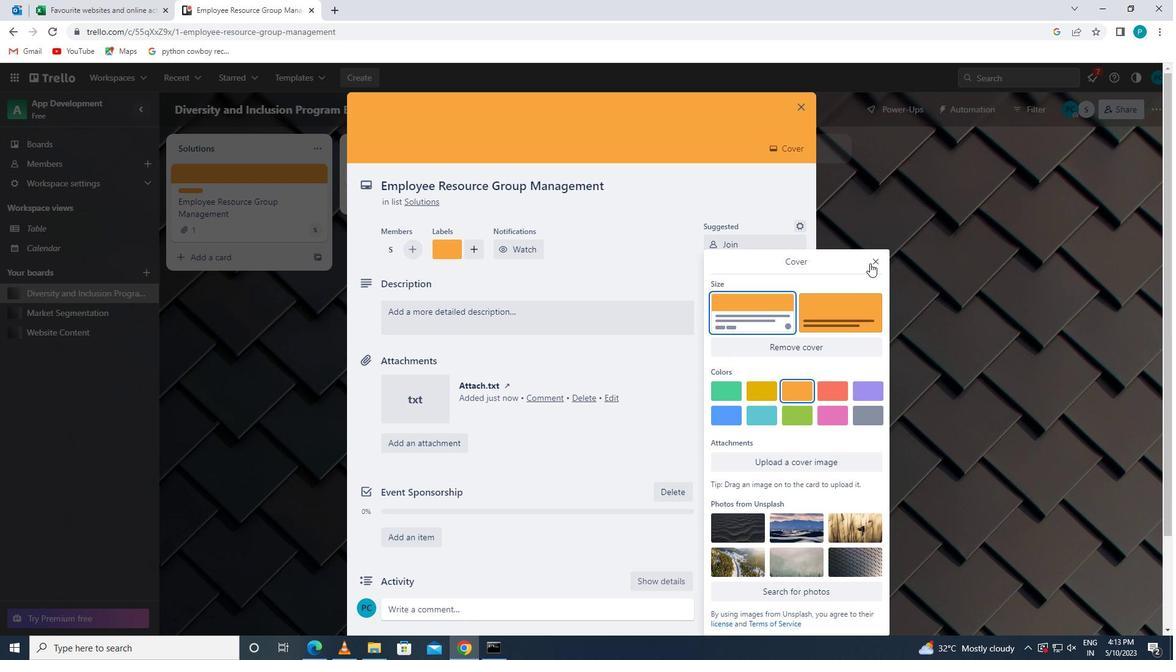 
Action: Mouse moved to (584, 302)
Screenshot: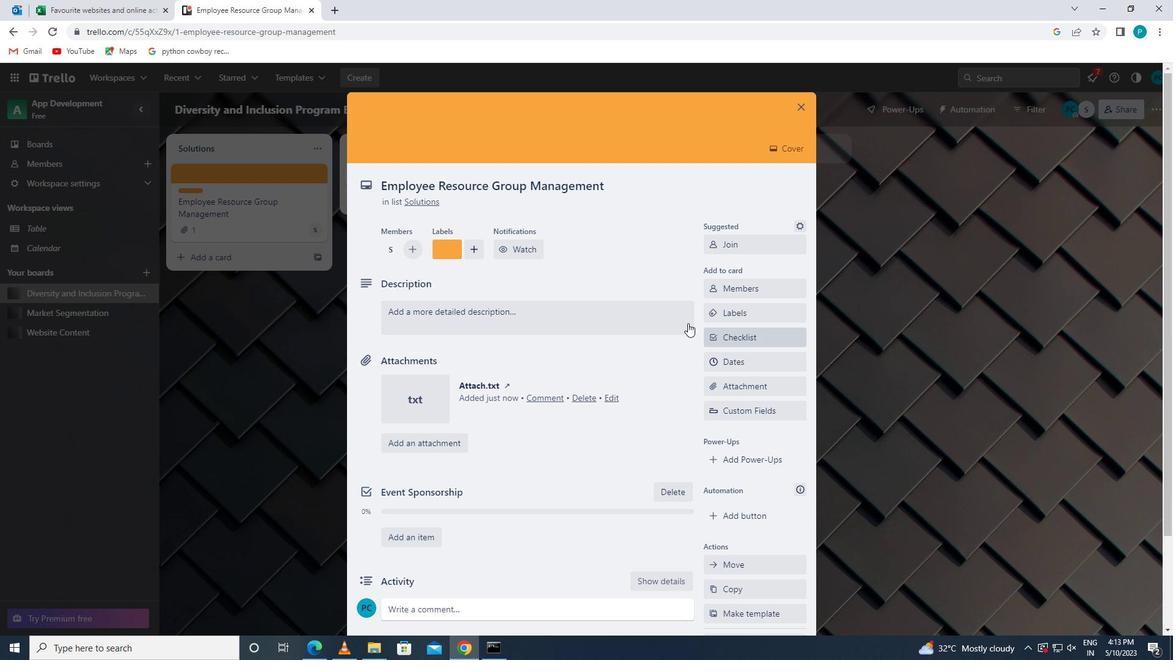 
Action: Mouse pressed left at (584, 302)
Screenshot: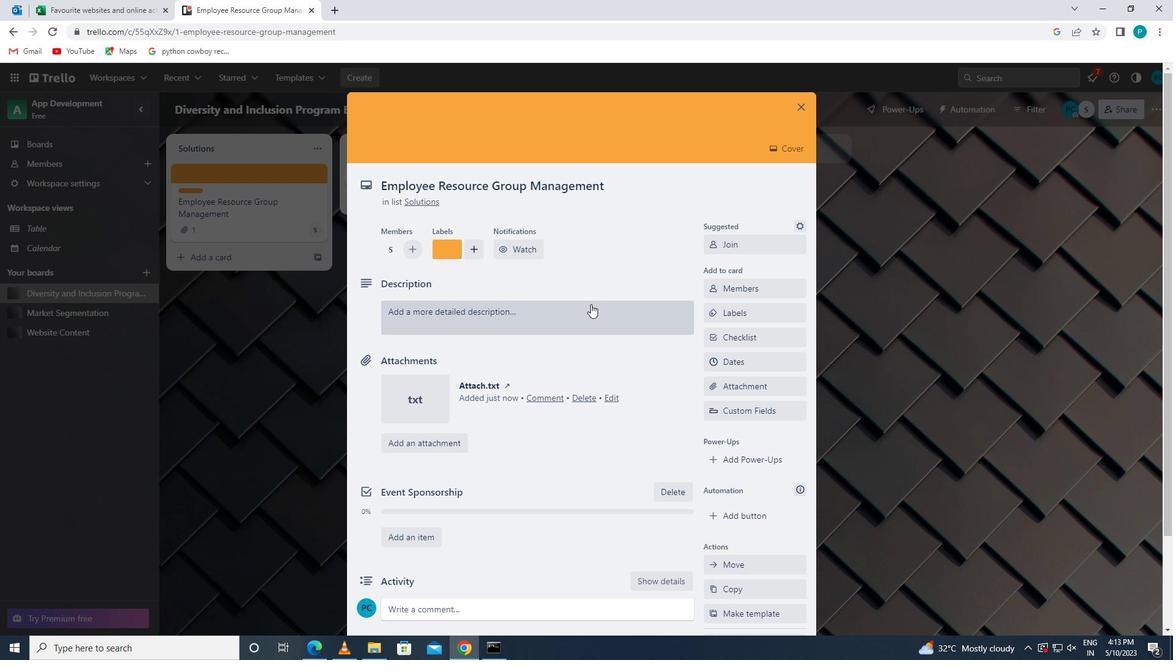 
Action: Key pressed <Key.caps_lock>c<Key.caps_lock>reate<Key.space>and<Key.space>send<Key.space>out<Key.space>employee<Key.space>engag<Key.backspace><Key.backspace><Key.backspace><Key.backspace><Key.backspace><Key.backspace><Key.backspace><Key.backspace><Key.backspace><Key.backspace><Key.backspace><Key.backspace><Key.backspace><Key.backspace><Key.backspace><Key.backspace><Key.backspace><Key.backspace><Key.backspace><Key.backspace><Key.backspace><Key.backspace><Key.backspace><Key.backspace><Key.backspace><Key.backspace><Key.backspace><Key.backspace><Key.backspace><Key.backspace><Key.backspace><Key.backspace><Key.backspace><Key.backspace><Key.backspace>c<Key.caps_lock>e<Key.backspace>reate<Key.space>and<Key.space>send<Key.space>out<Key.space>employee<Key.space>enge<Key.backspace>agement<Key.space>survey<Key.space>on<Key.space>company<Key.space>culture<Key.space>a<Key.backspace>
Screenshot: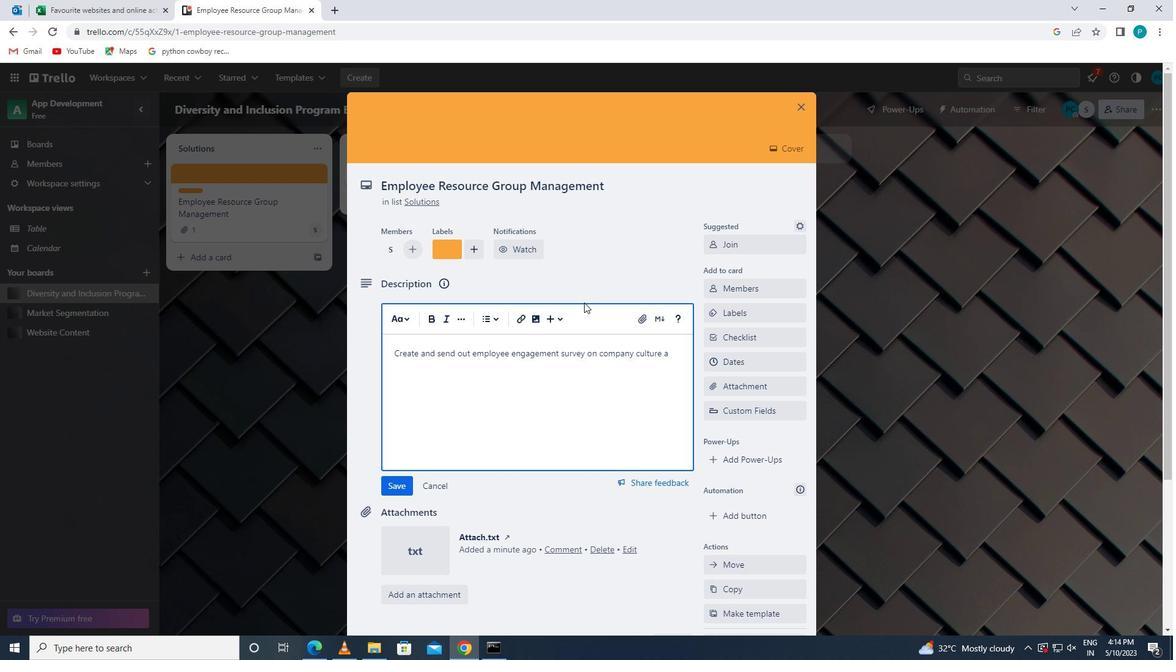 
Action: Mouse moved to (396, 488)
Screenshot: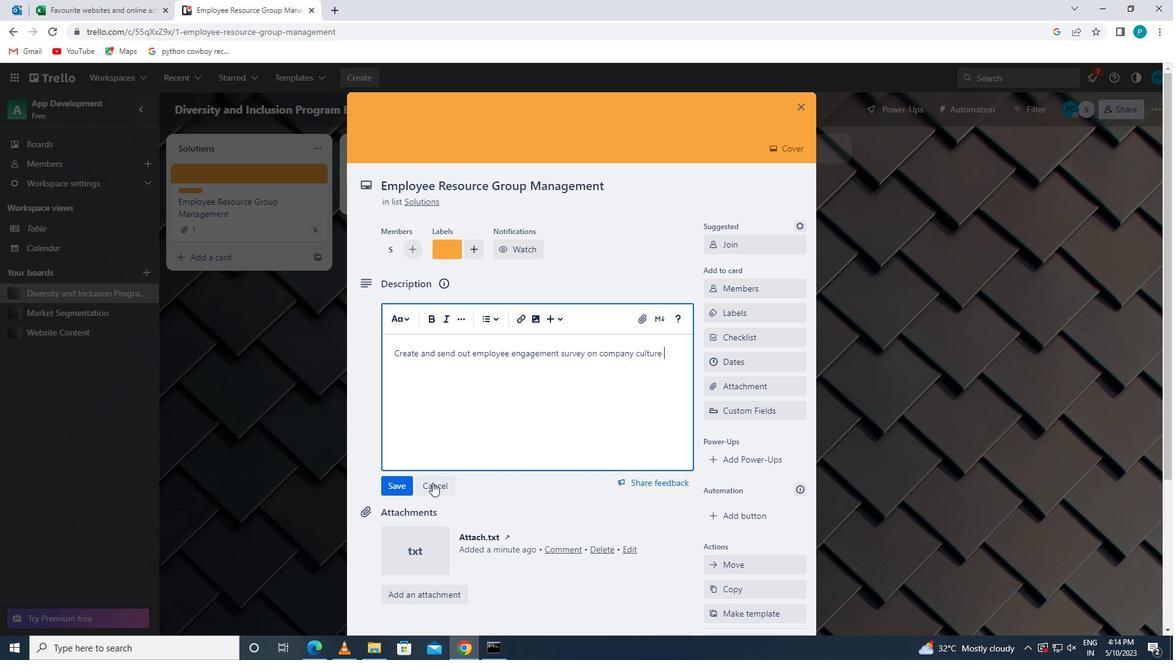 
Action: Mouse pressed left at (396, 488)
Screenshot: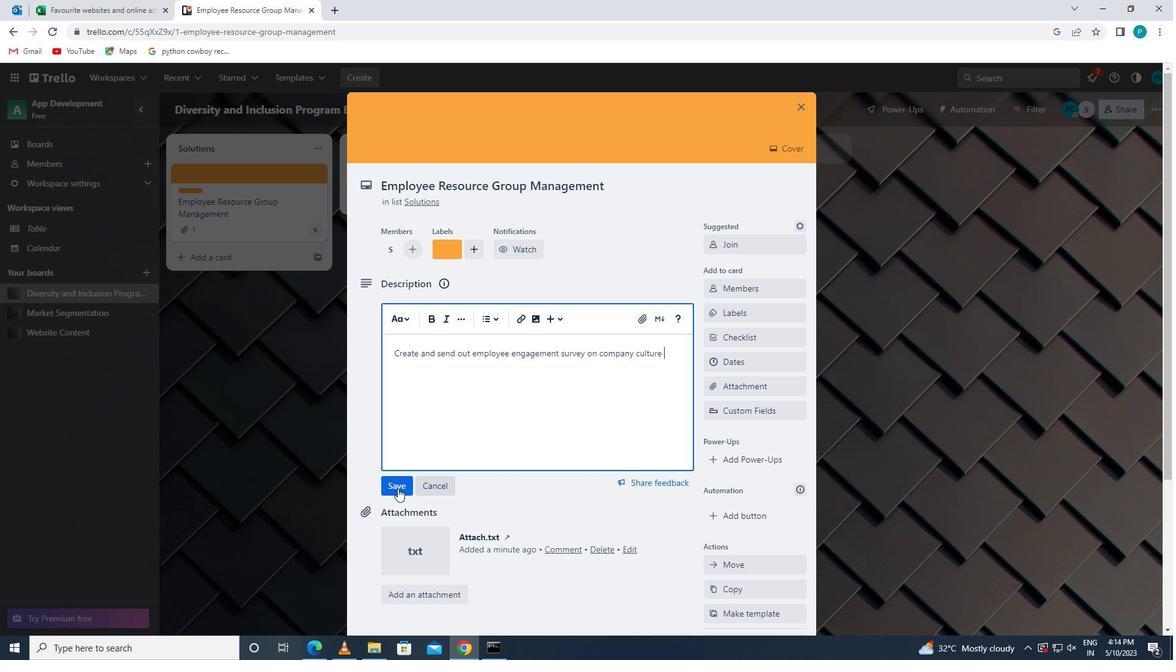 
Action: Mouse moved to (396, 488)
Screenshot: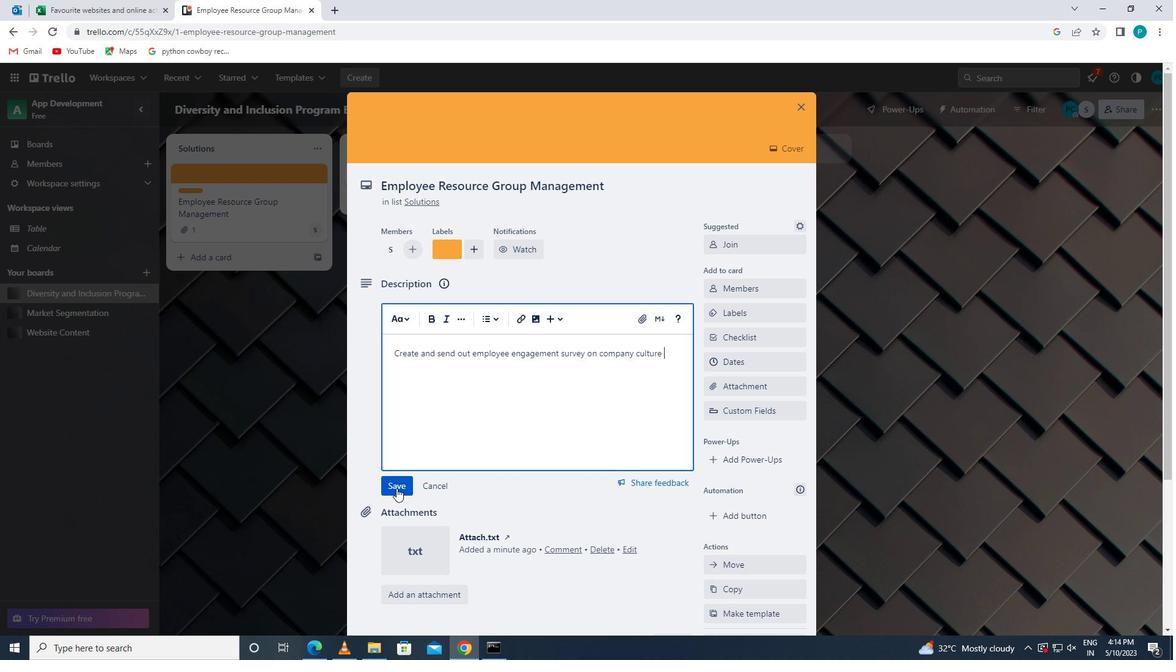 
Action: Mouse scrolled (396, 487) with delta (0, 0)
Screenshot: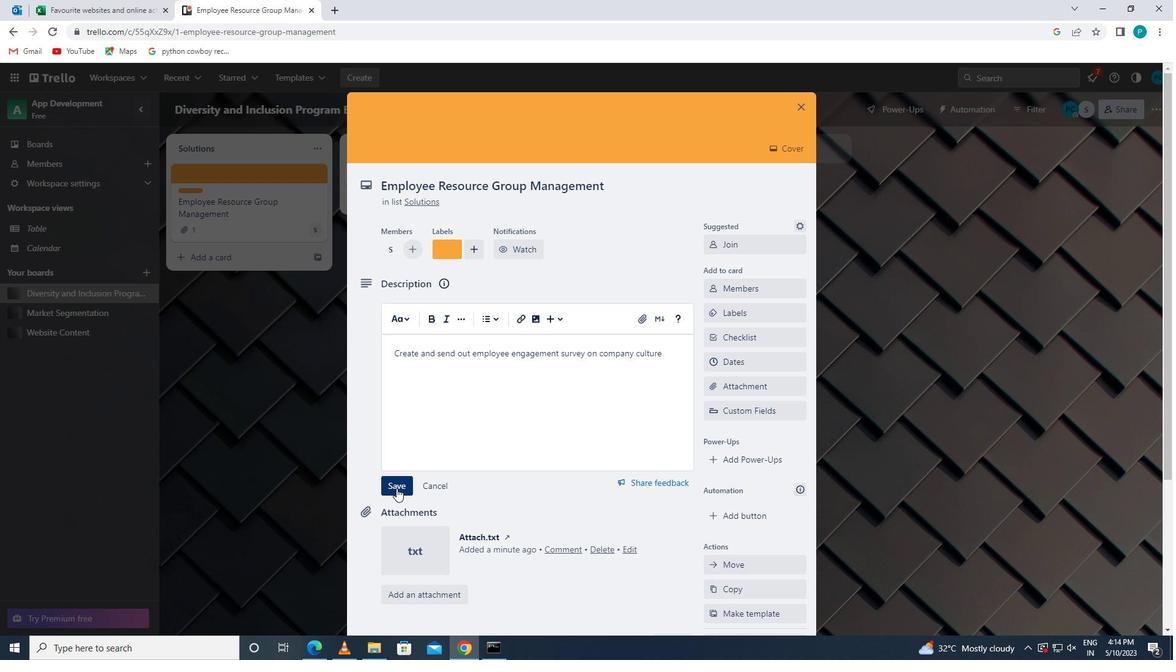 
Action: Mouse scrolled (396, 487) with delta (0, 0)
Screenshot: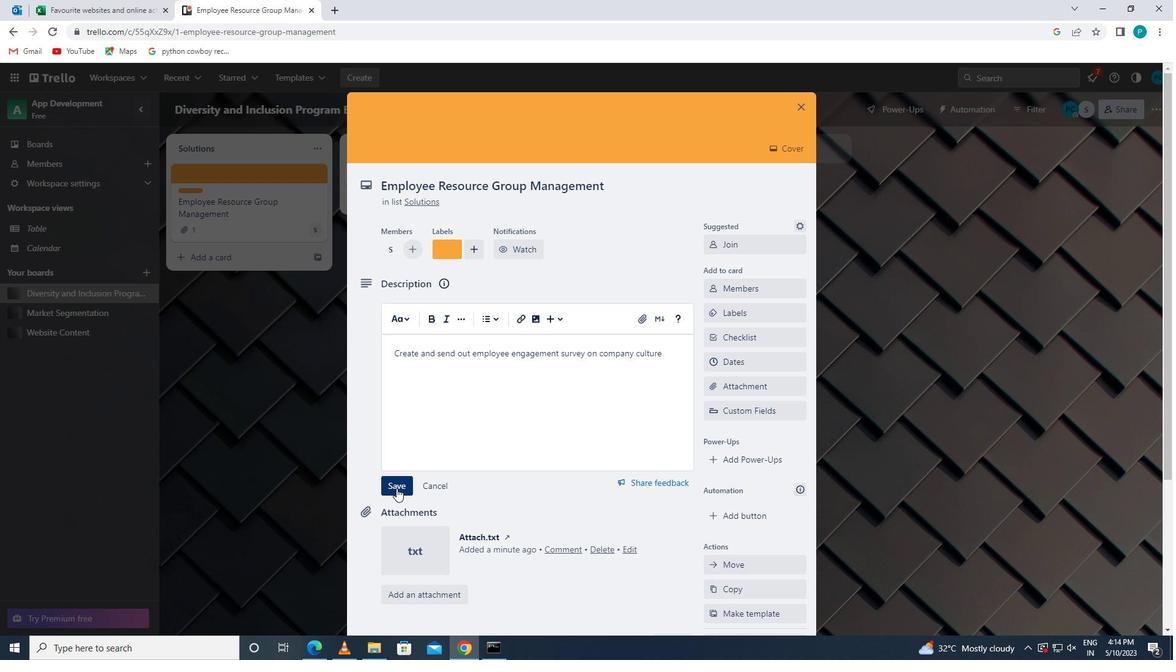 
Action: Mouse scrolled (396, 487) with delta (0, 0)
Screenshot: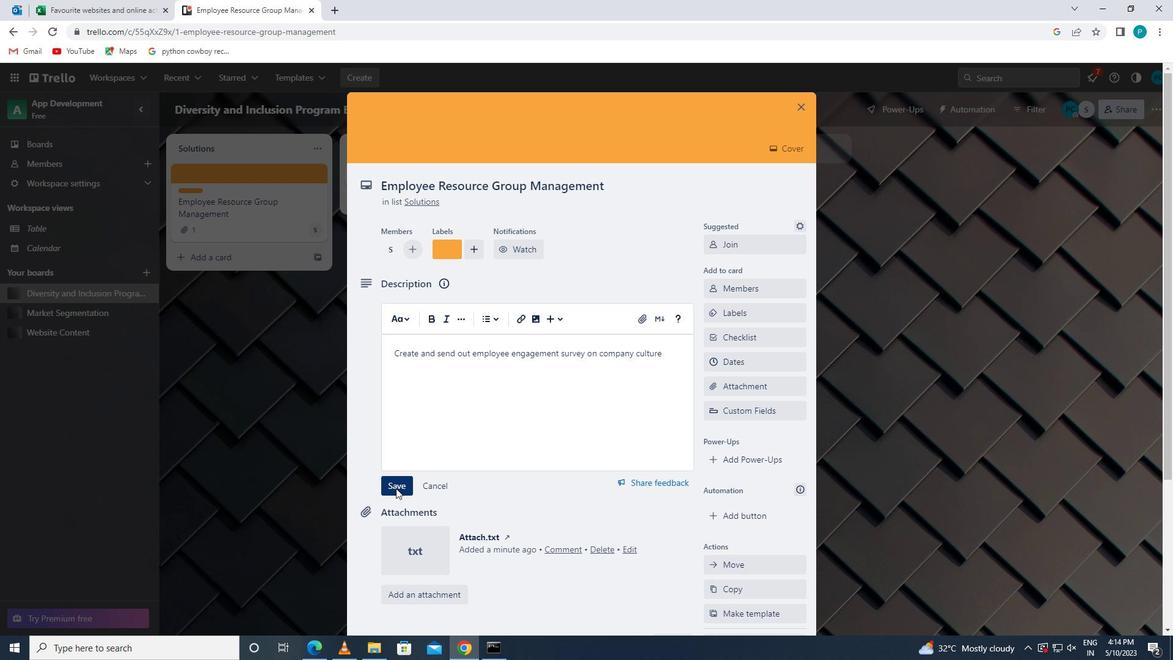 
Action: Mouse moved to (406, 484)
Screenshot: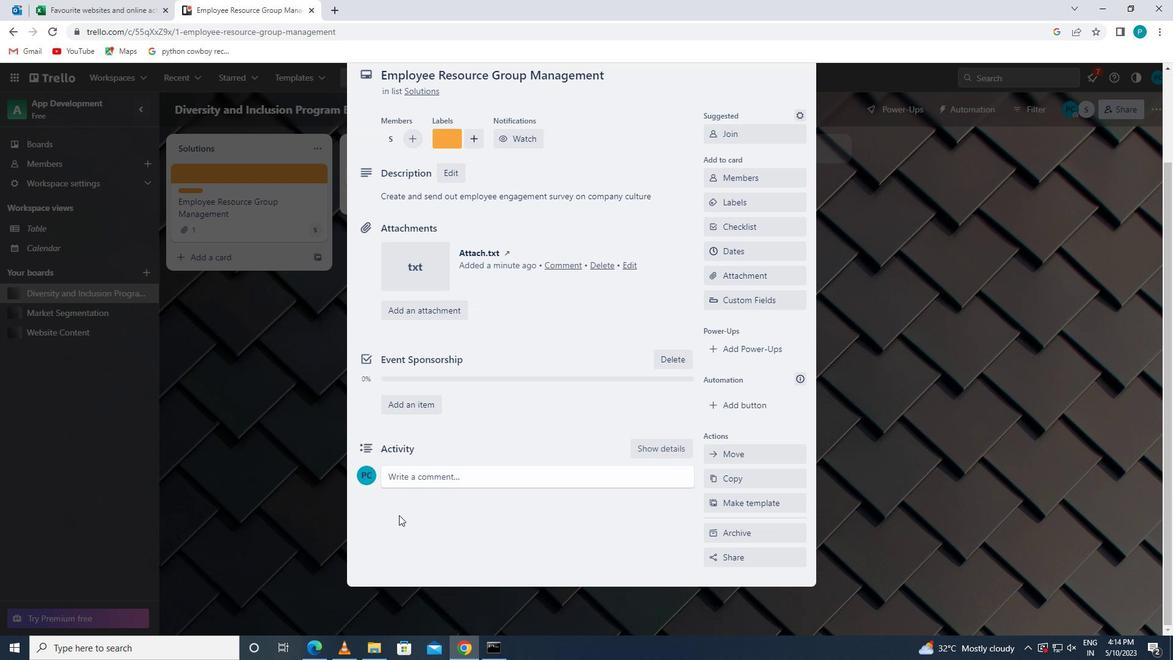 
Action: Mouse pressed left at (406, 484)
Screenshot: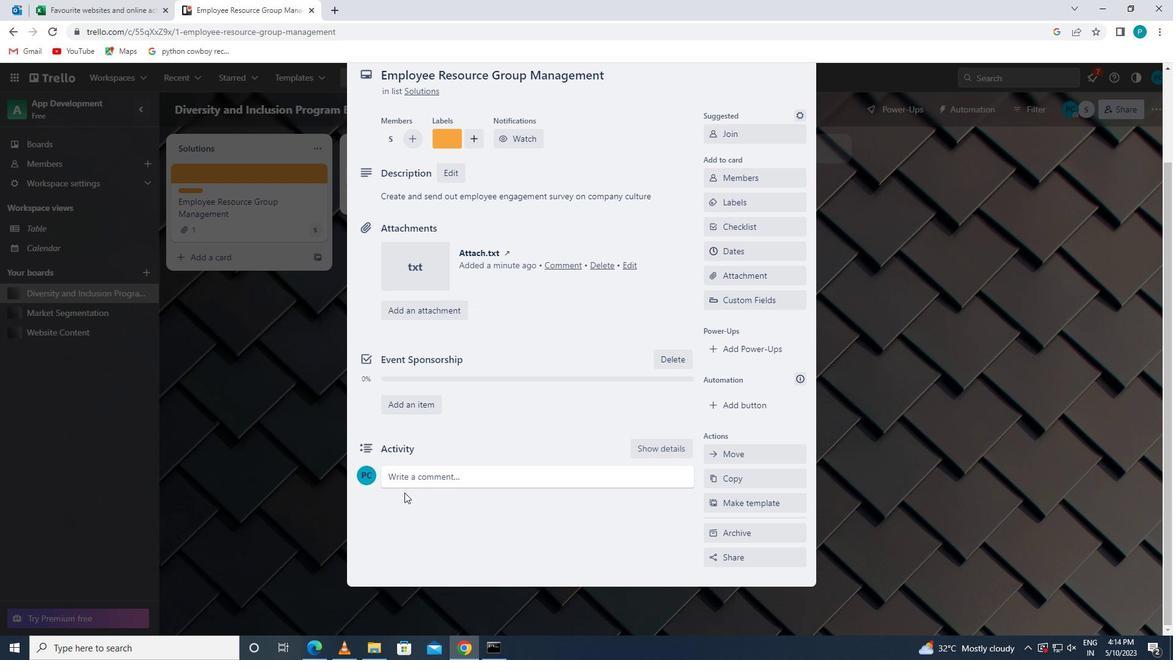 
Action: Key pressed <Key.caps_lock>w<Key.caps_lock>e<Key.space>sg<Key.backspace>hould<Key.space>
Screenshot: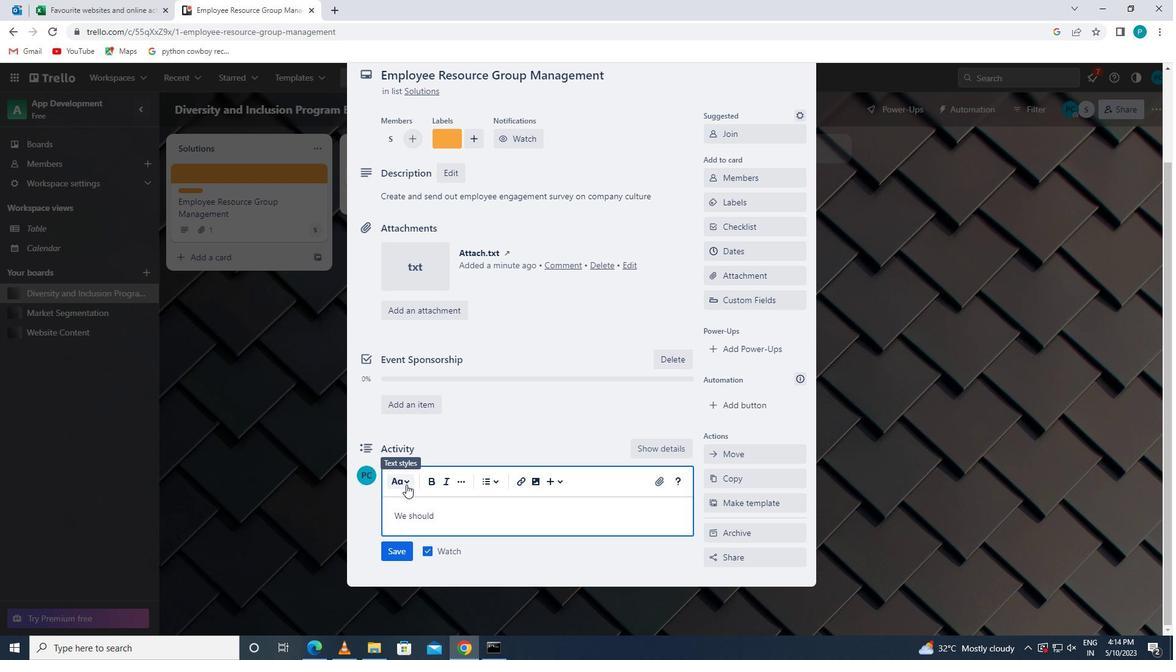 
Action: Mouse moved to (493, 513)
Screenshot: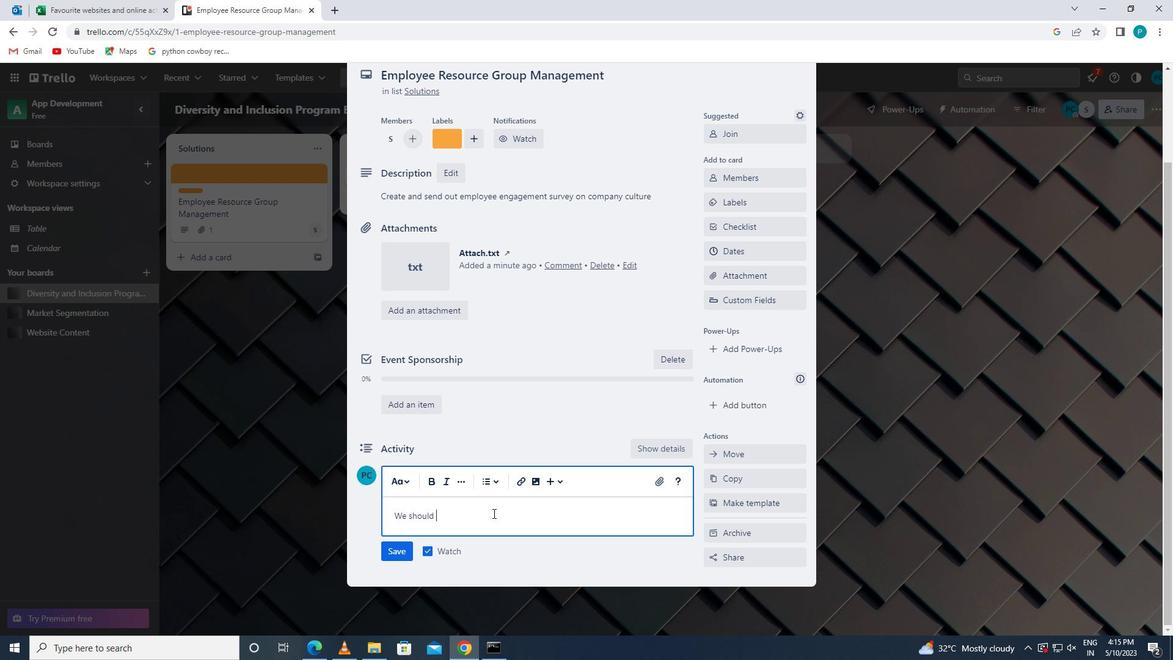 
Action: Key pressed <Key.caps_lock>a<Key.backspace><Key.caps_lock><Key.caps_lock><Key.caps_lock><Key.caps_lock><Key.caps_lock><Key.caps_lock><Key.caps_lock><Key.caps_lock><Key.caps_lock><Key.caps_lock><Key.caps_lock><Key.caps_lock><Key.caps_lock><Key.caps_lock><Key.caps_lock><Key.caps_lock><Key.caps_lock>approach<Key.space>this<Key.space>task<Key.space>withsense<Key.space>of<Key.space>ownership<Key.space>,taking<Key.space>pride<Key.space>in<Key.space>our<Key.space>work<Key.space>and<Key.space>its<Key.space>impav<Key.backspace>ct<Key.space>on<Key.space>the<Key.space>project
Screenshot: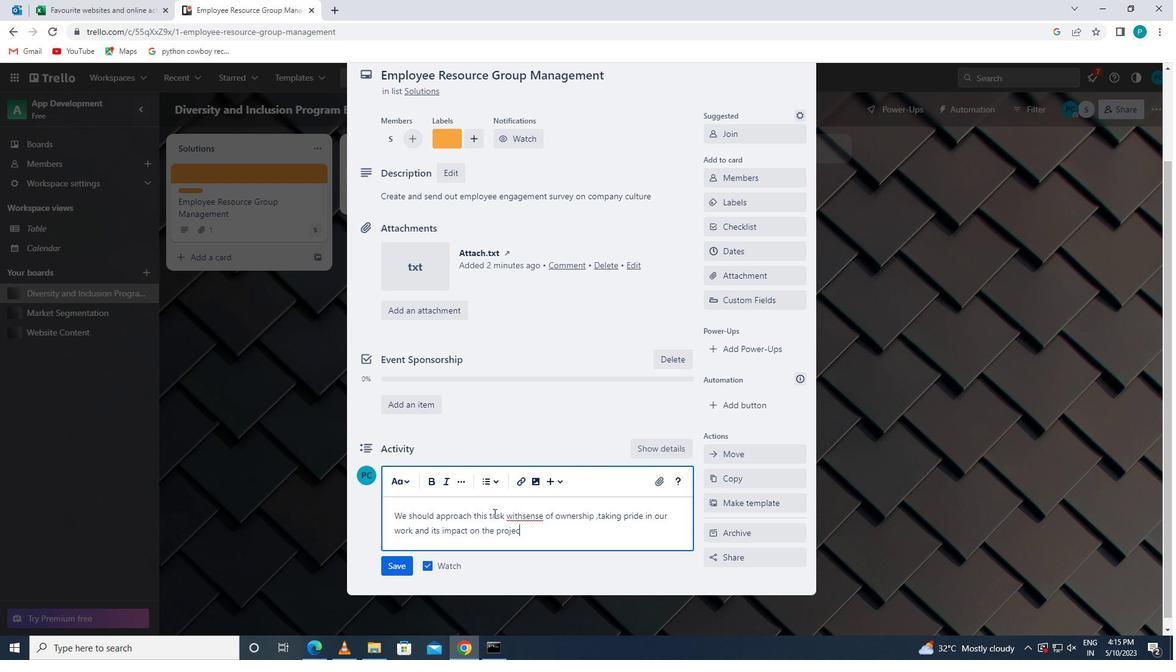 
Action: Mouse moved to (405, 569)
Screenshot: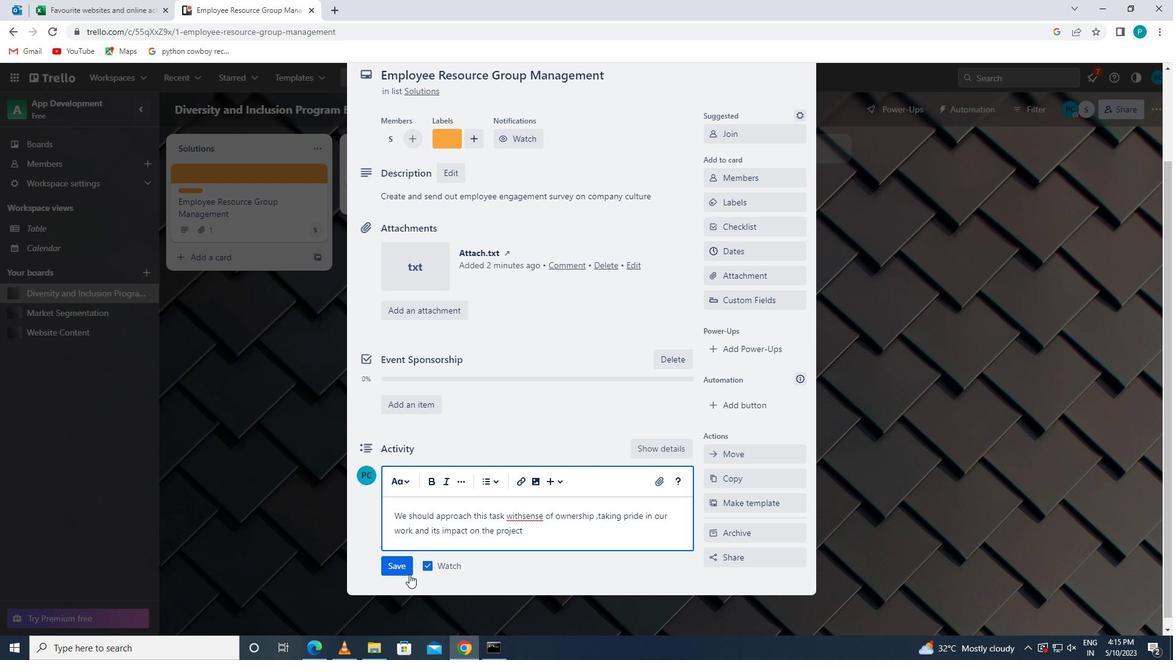 
Action: Mouse pressed left at (405, 569)
Screenshot: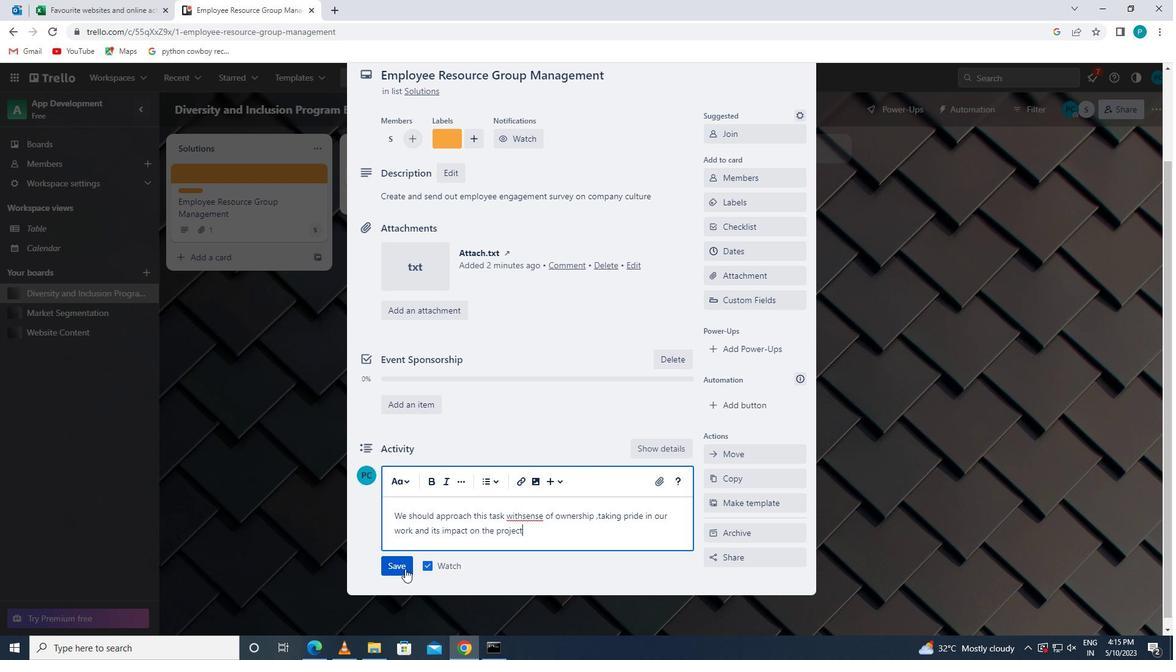 
Action: Mouse moved to (517, 523)
Screenshot: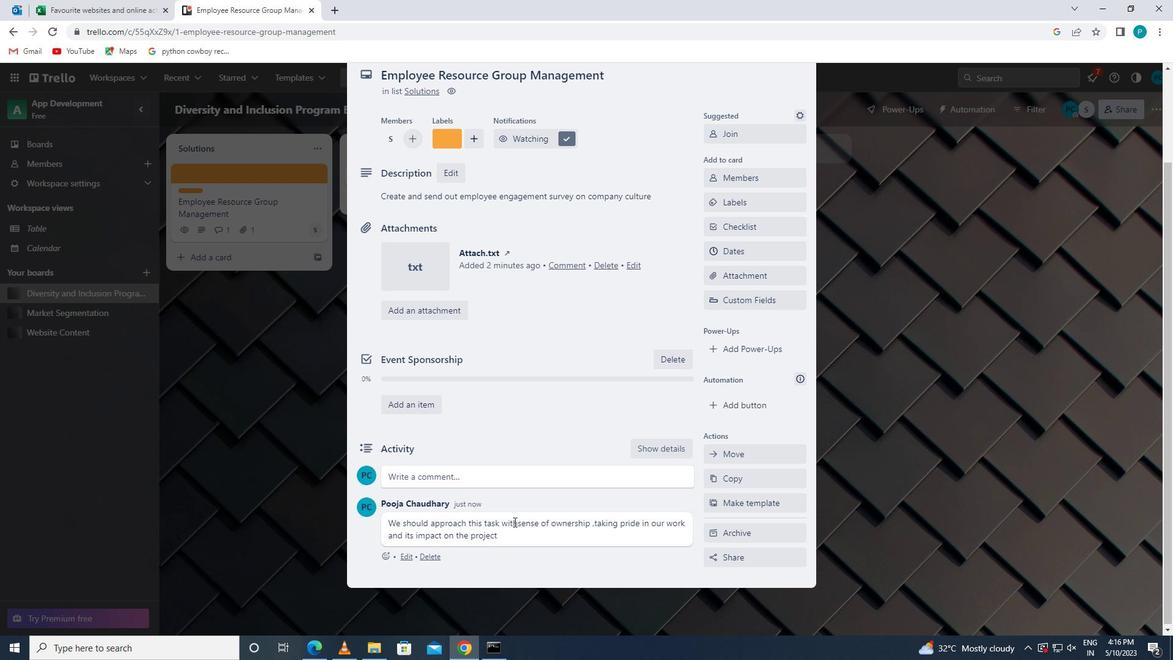 
Action: Mouse pressed left at (517, 523)
Screenshot: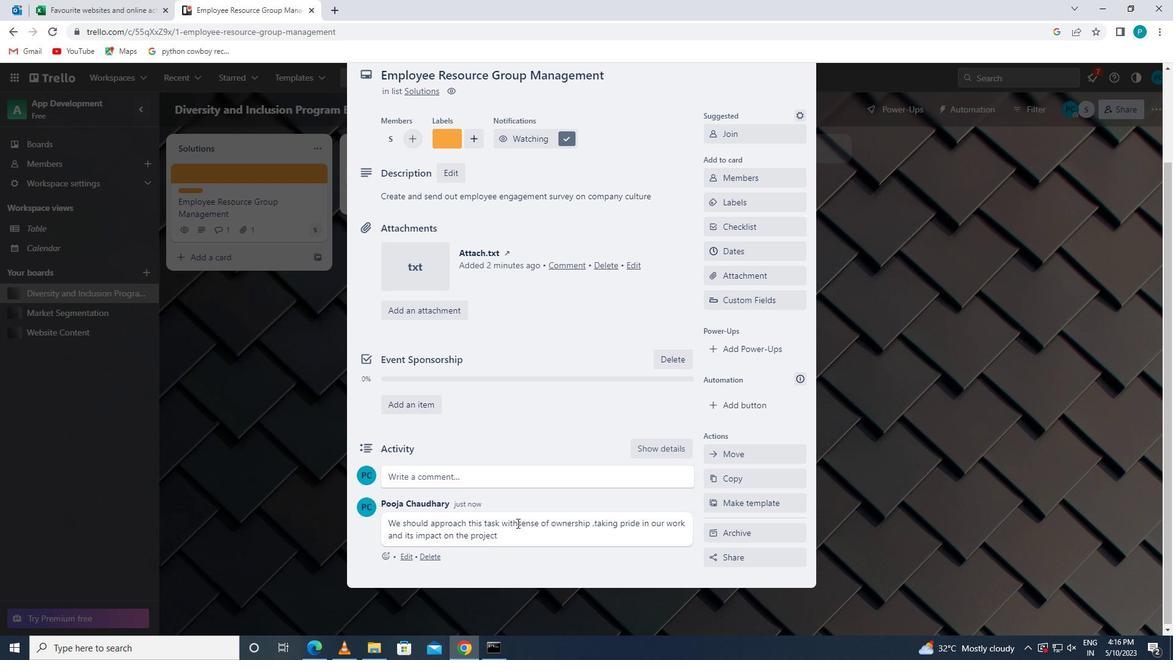 
Action: Key pressed <Key.space>
Screenshot: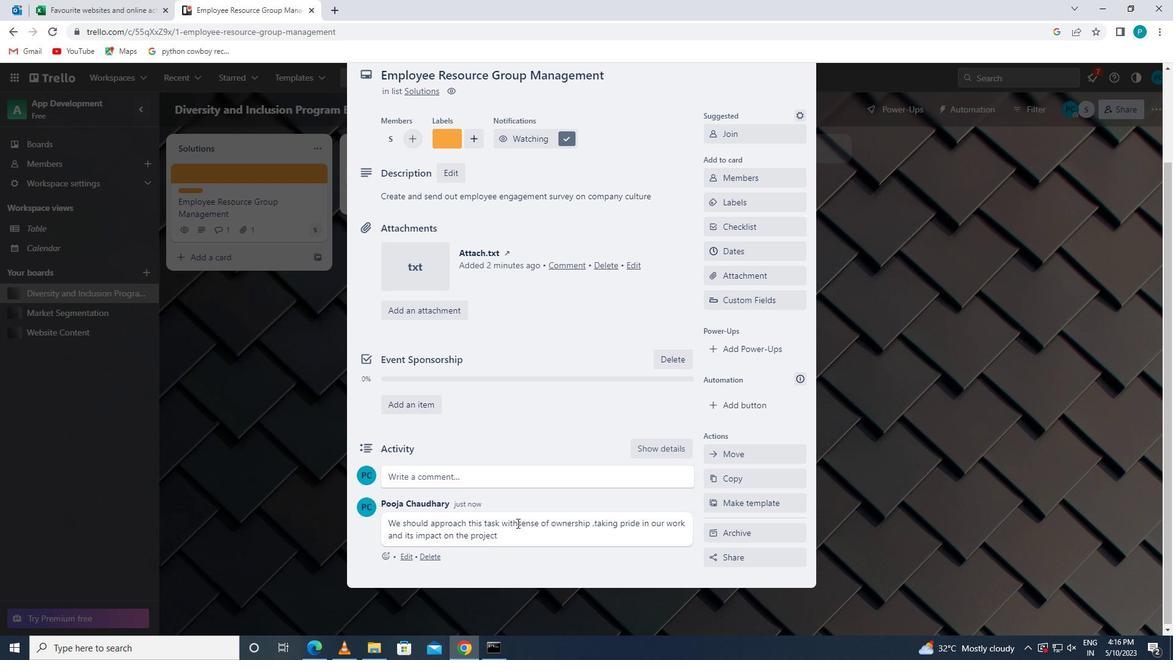 
Action: Mouse moved to (751, 208)
Screenshot: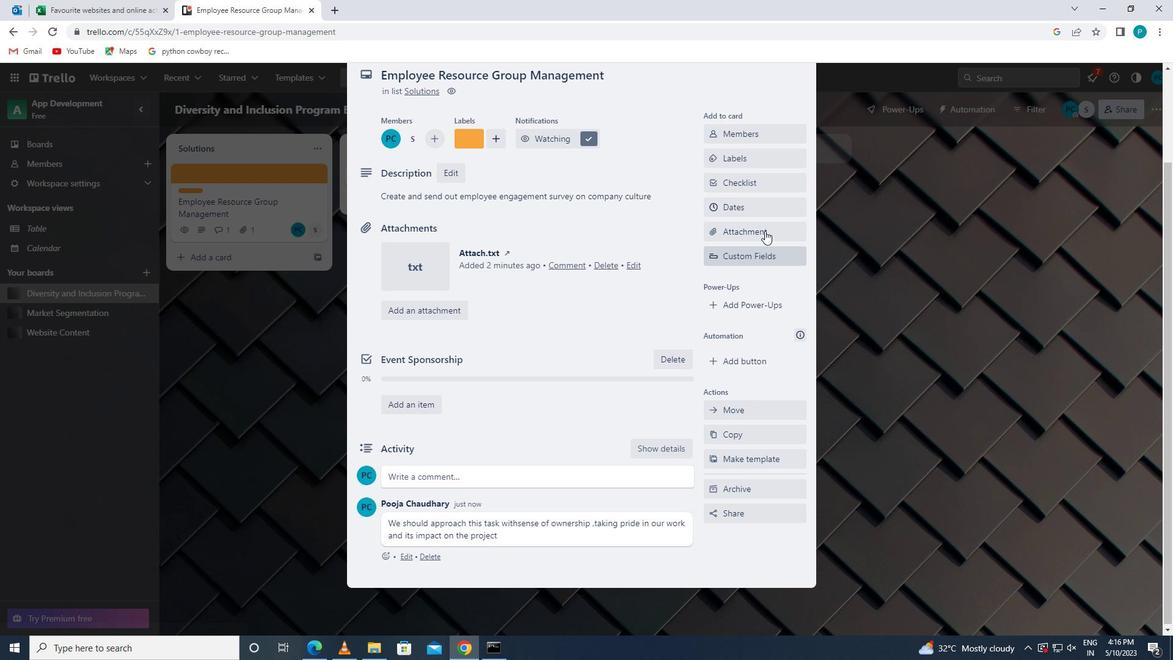 
Action: Mouse pressed left at (751, 208)
Screenshot: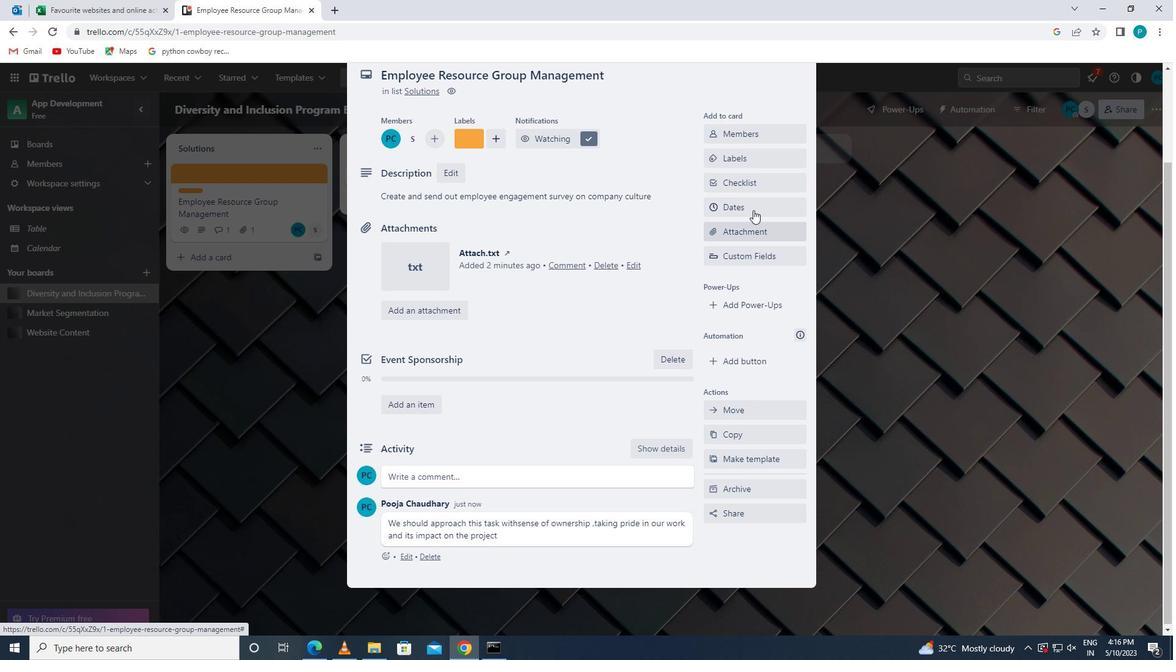 
Action: Mouse moved to (721, 331)
Screenshot: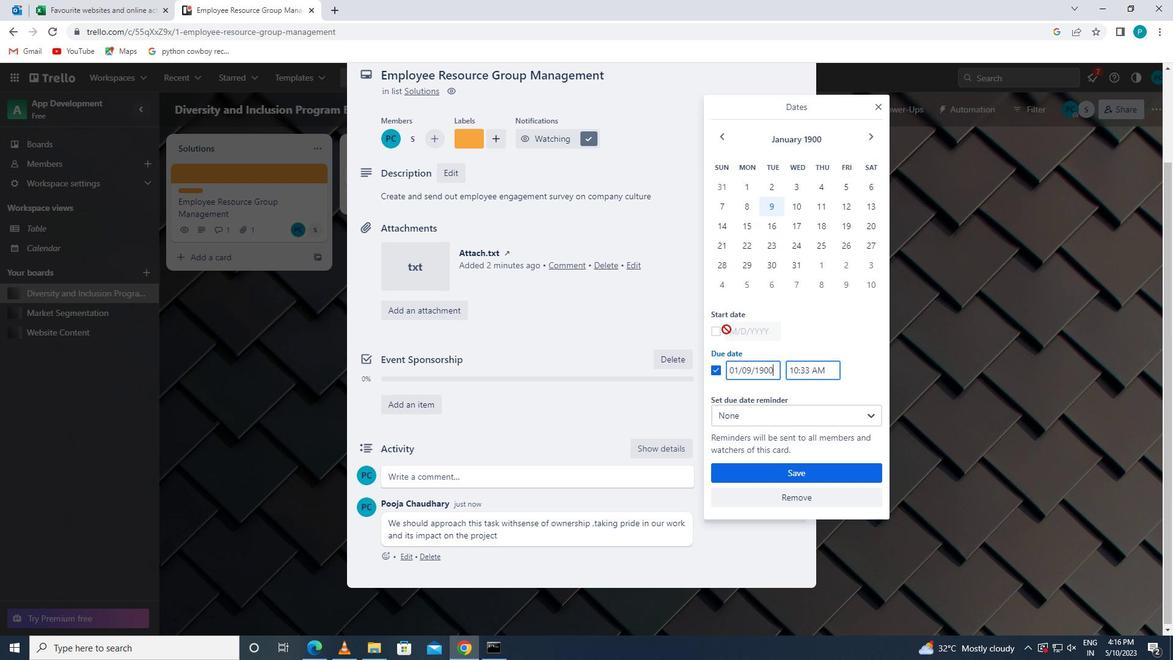 
Action: Mouse pressed left at (721, 331)
Screenshot: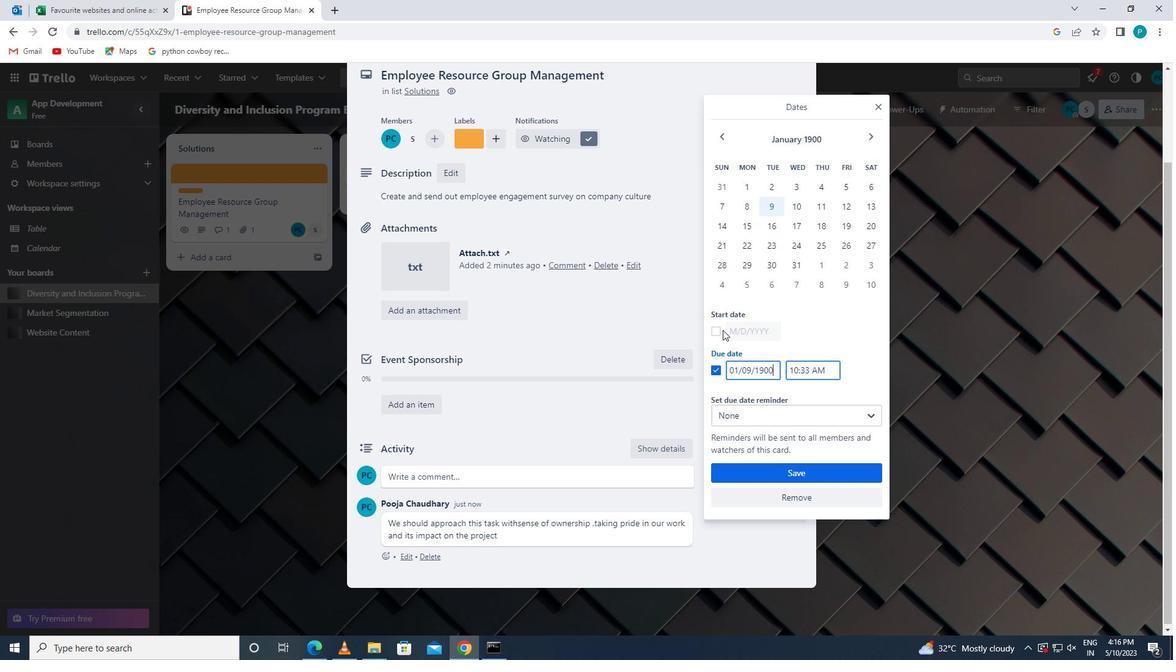 
Action: Mouse moved to (750, 330)
Screenshot: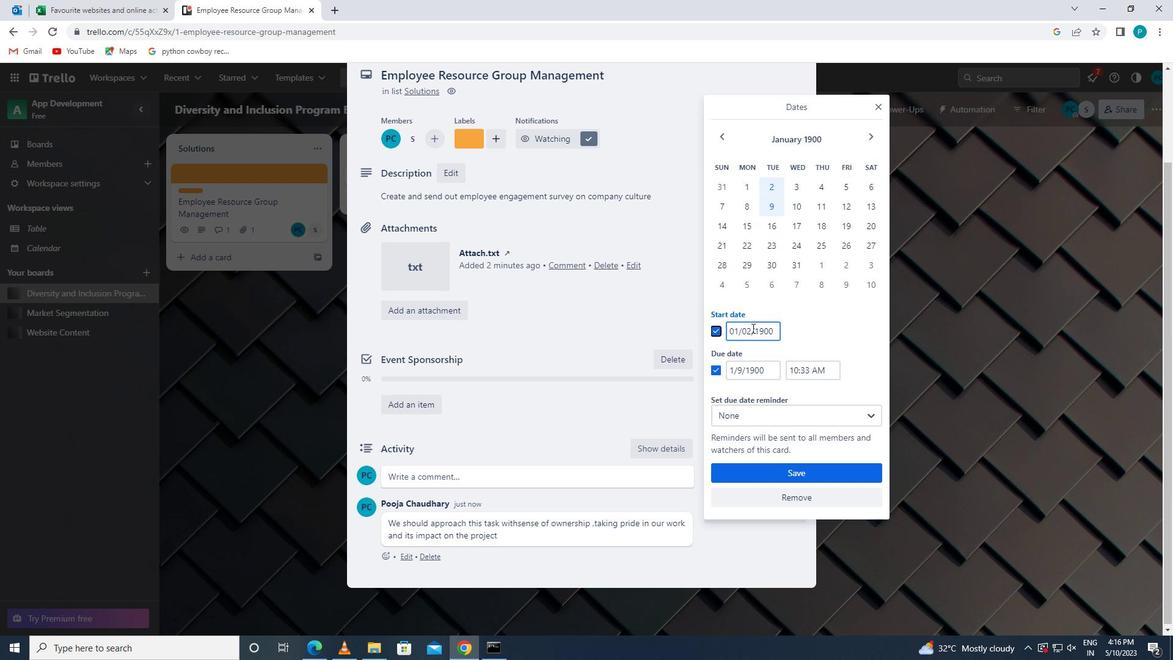 
Action: Mouse pressed left at (750, 330)
Screenshot: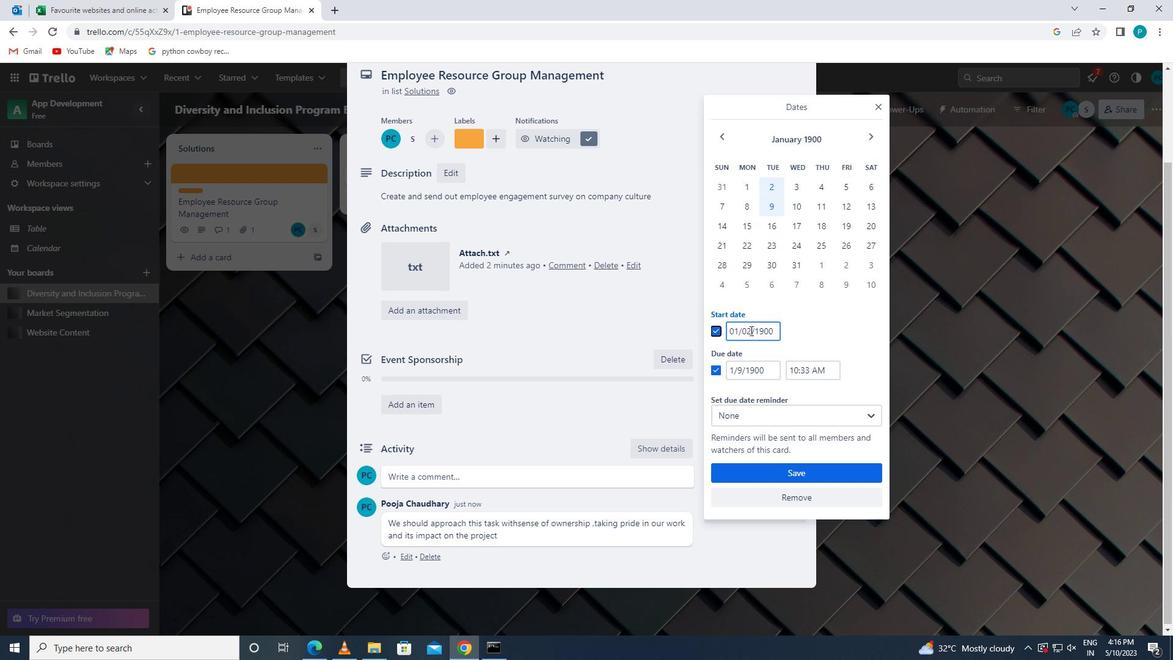 
Action: Mouse moved to (740, 331)
Screenshot: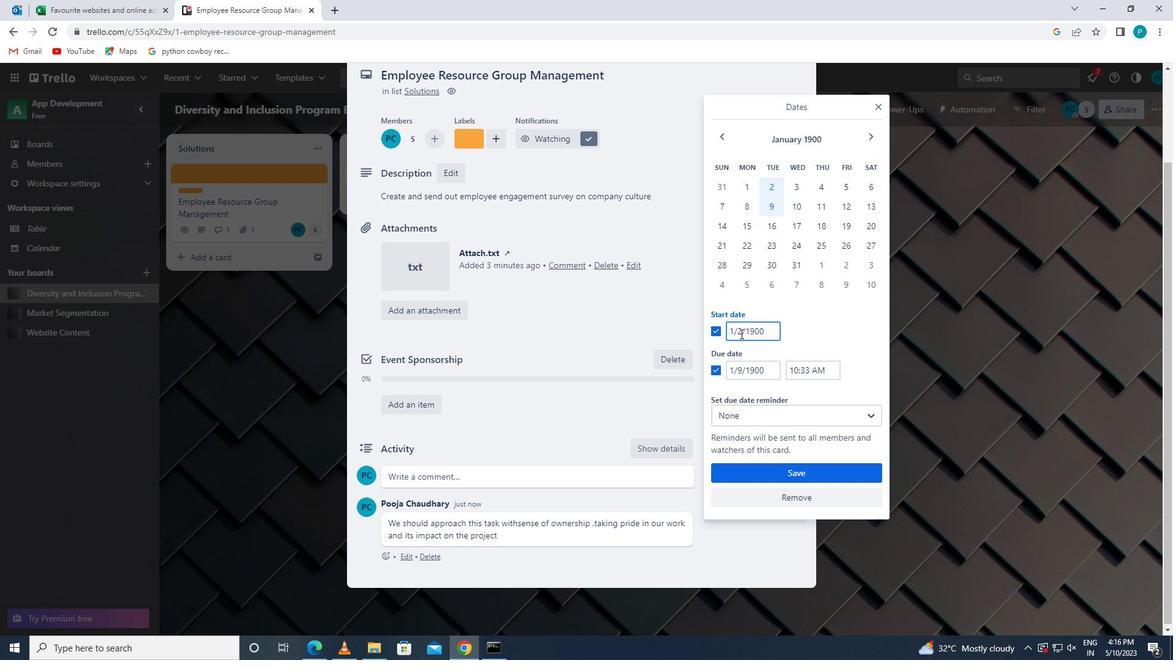 
Action: Mouse pressed left at (740, 331)
Screenshot: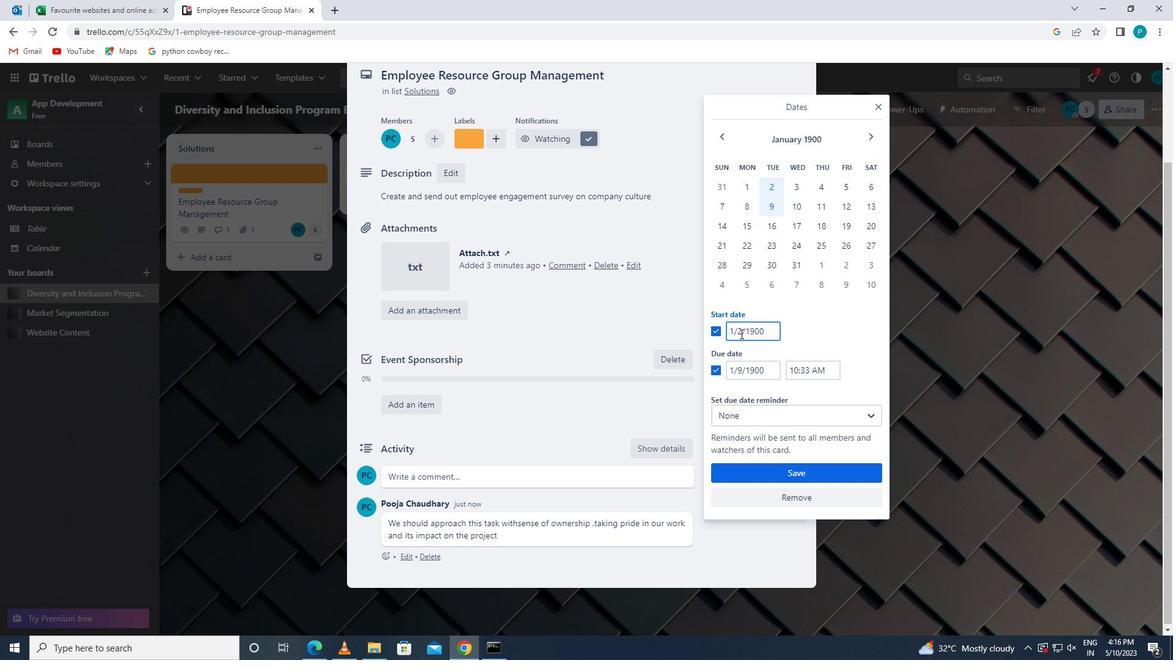 
Action: Key pressed <Key.backspace>3
Screenshot: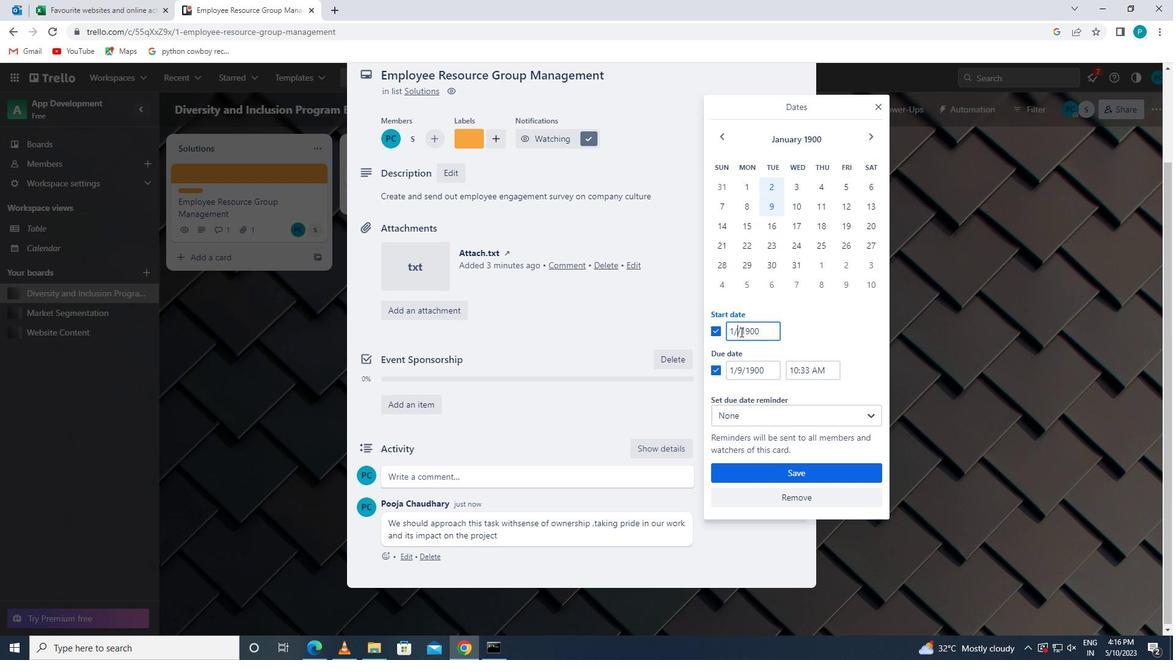 
Action: Mouse moved to (739, 371)
Screenshot: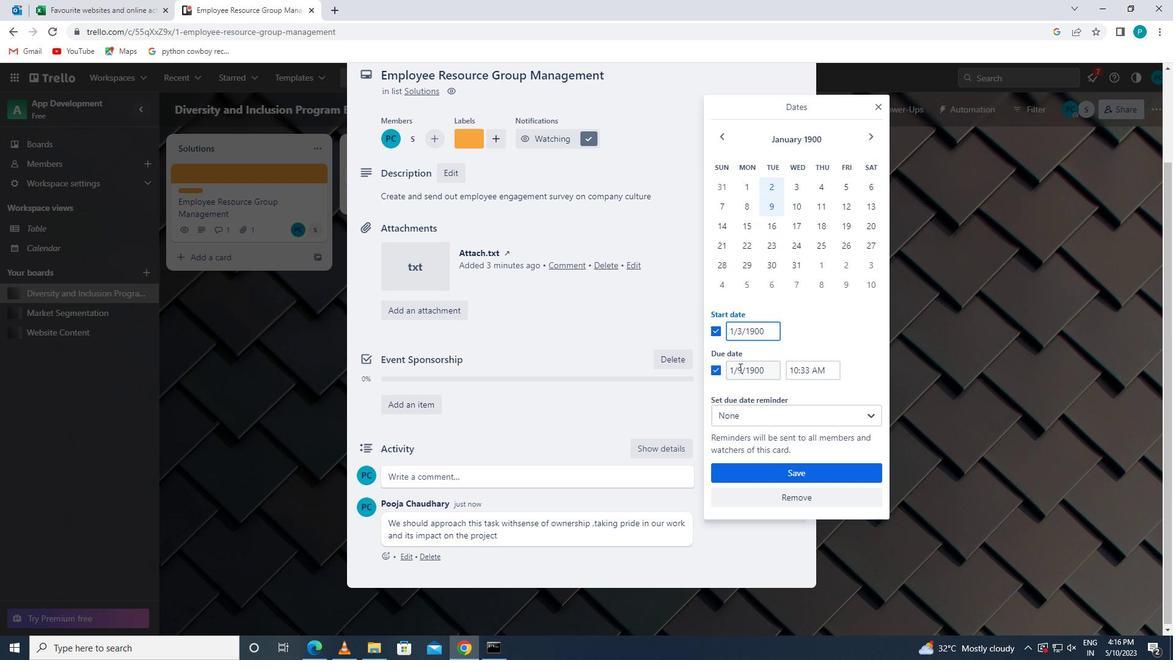 
Action: Mouse pressed left at (739, 371)
Screenshot: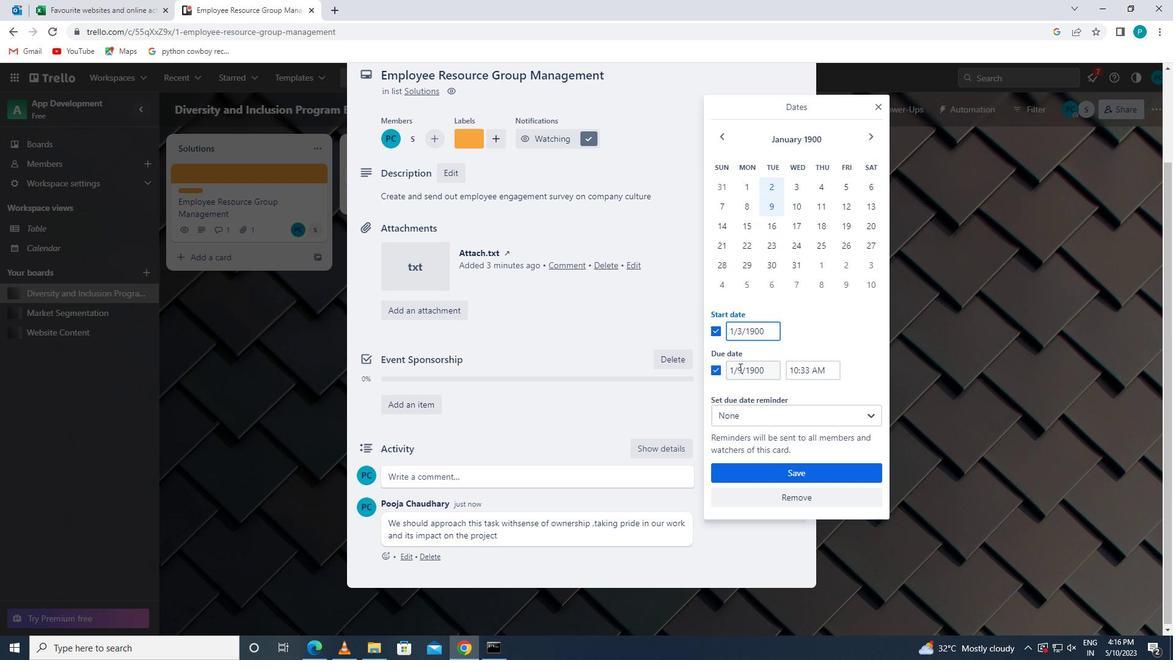 
Action: Mouse moved to (740, 372)
Screenshot: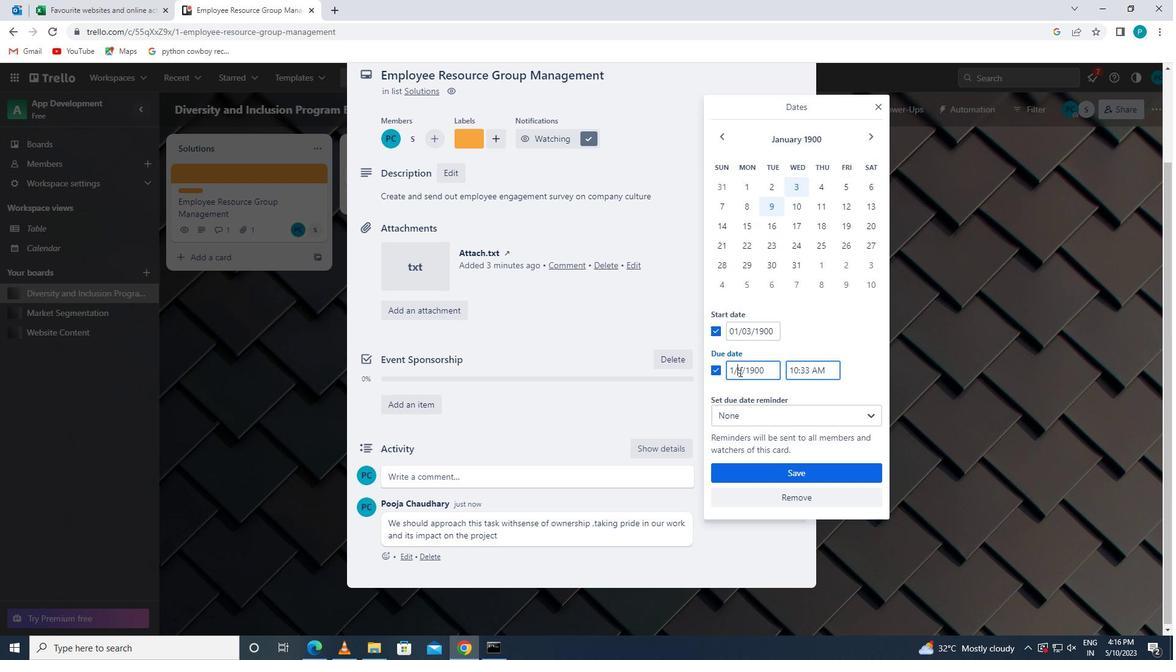 
Action: Mouse pressed left at (740, 372)
Screenshot: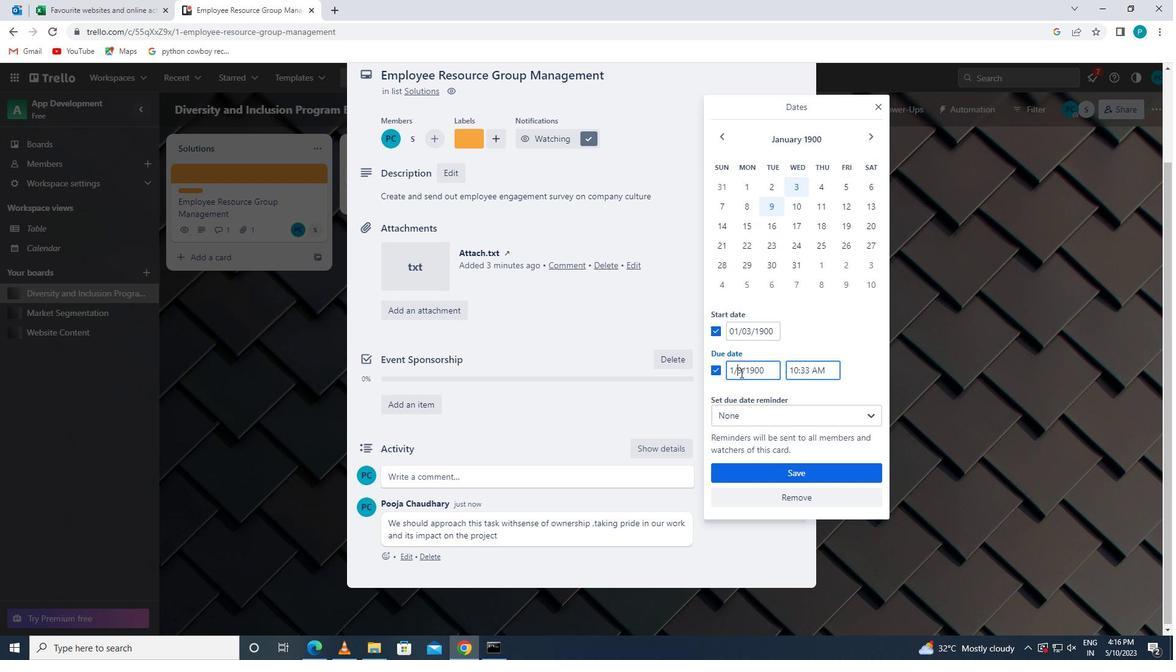 
Action: Key pressed <Key.backspace>10
Screenshot: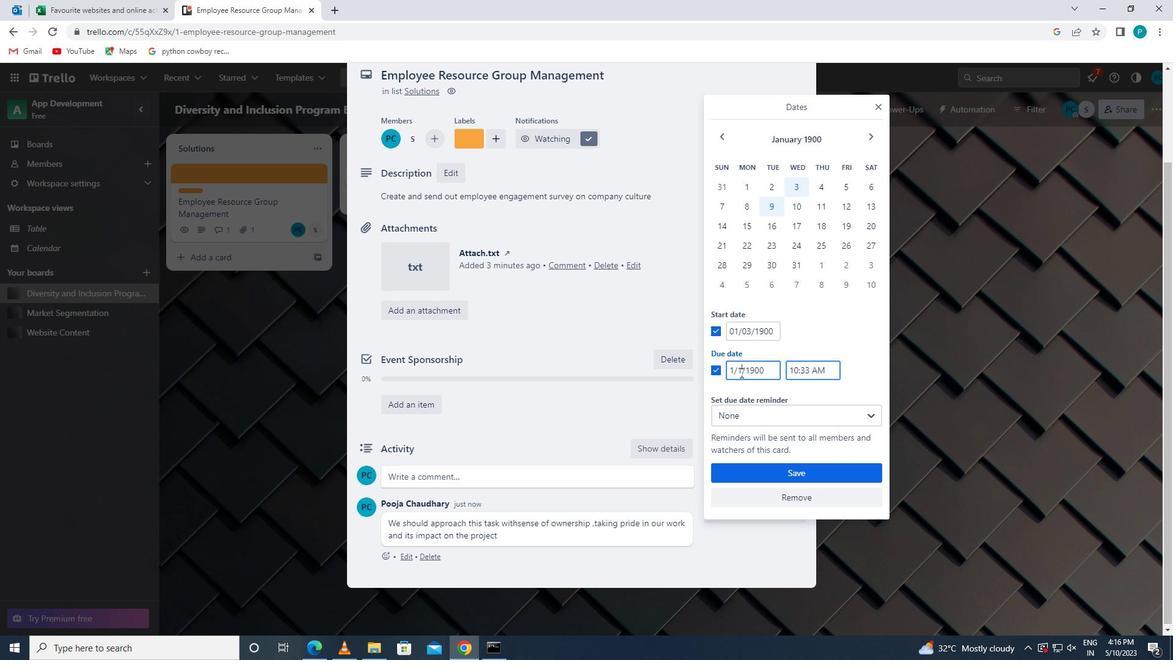 
Action: Mouse moved to (774, 467)
Screenshot: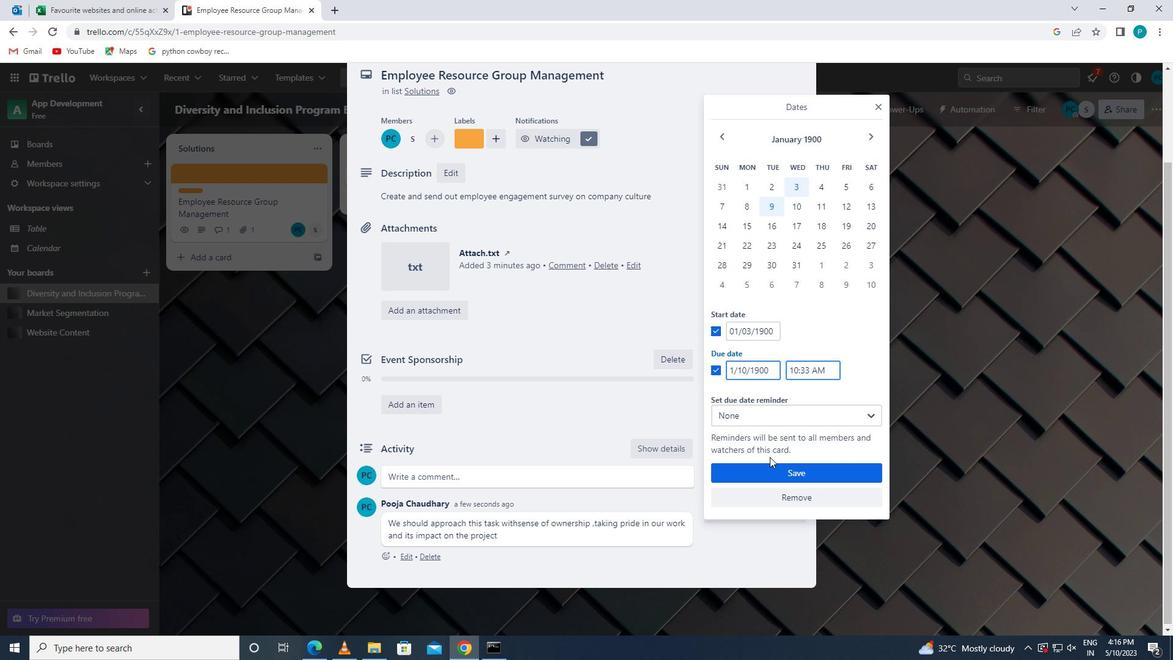 
Action: Mouse pressed left at (774, 467)
Screenshot: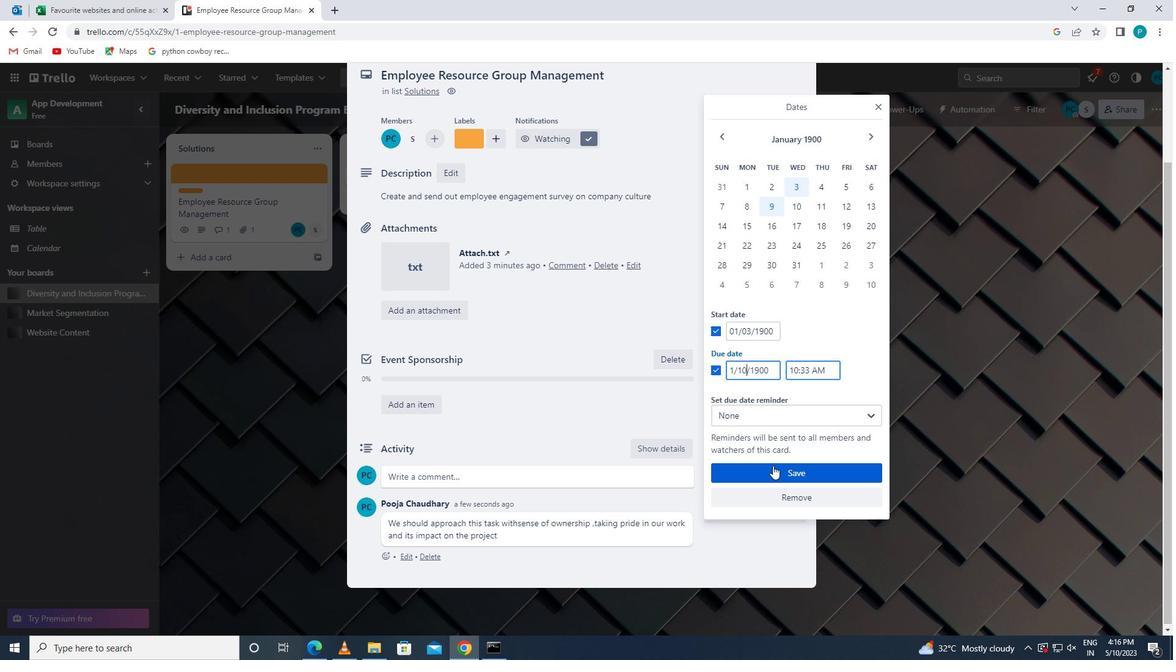 
Action: Mouse scrolled (774, 468) with delta (0, 0)
Screenshot: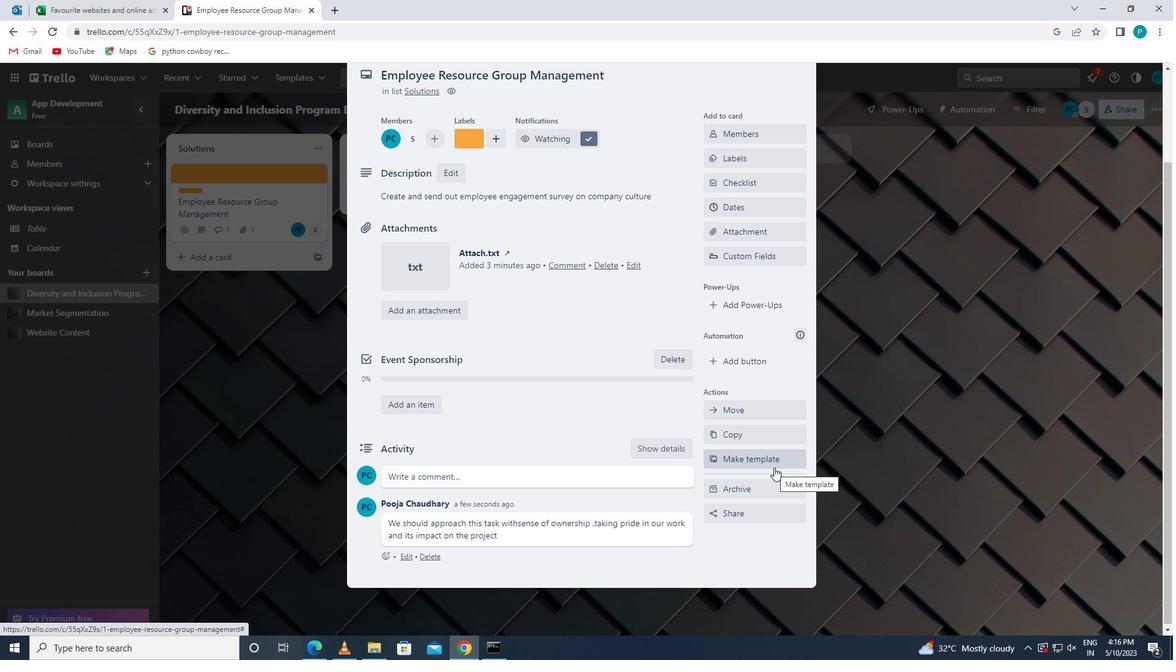 
Action: Mouse scrolled (774, 468) with delta (0, 0)
Screenshot: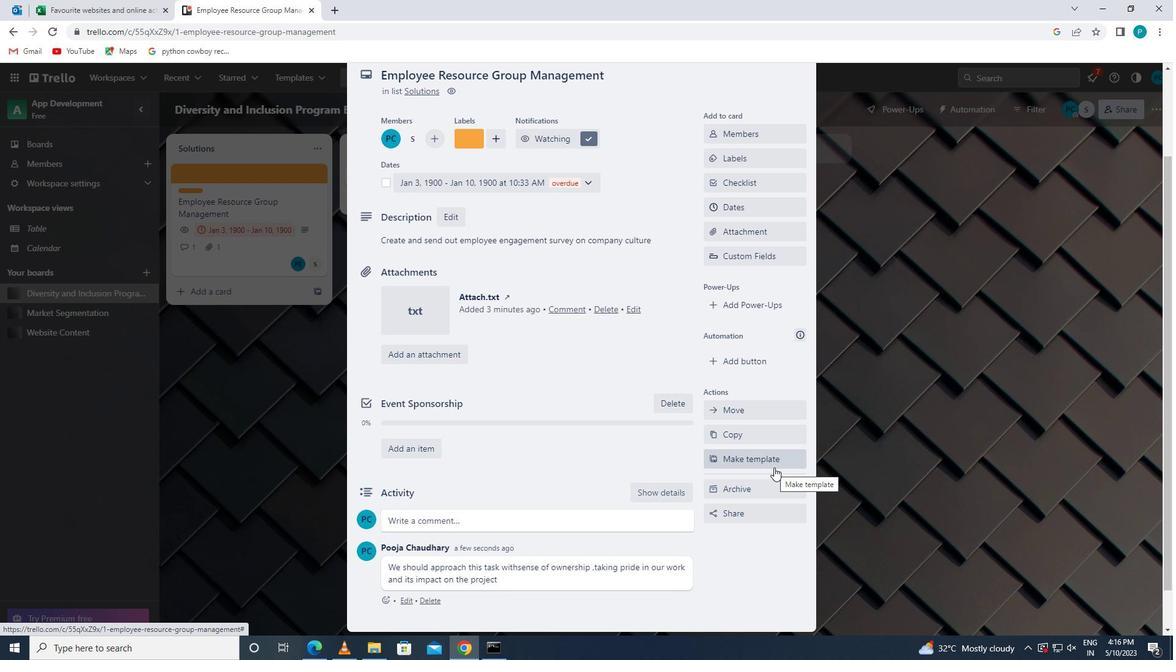 
Action: Mouse scrolled (774, 468) with delta (0, 0)
Screenshot: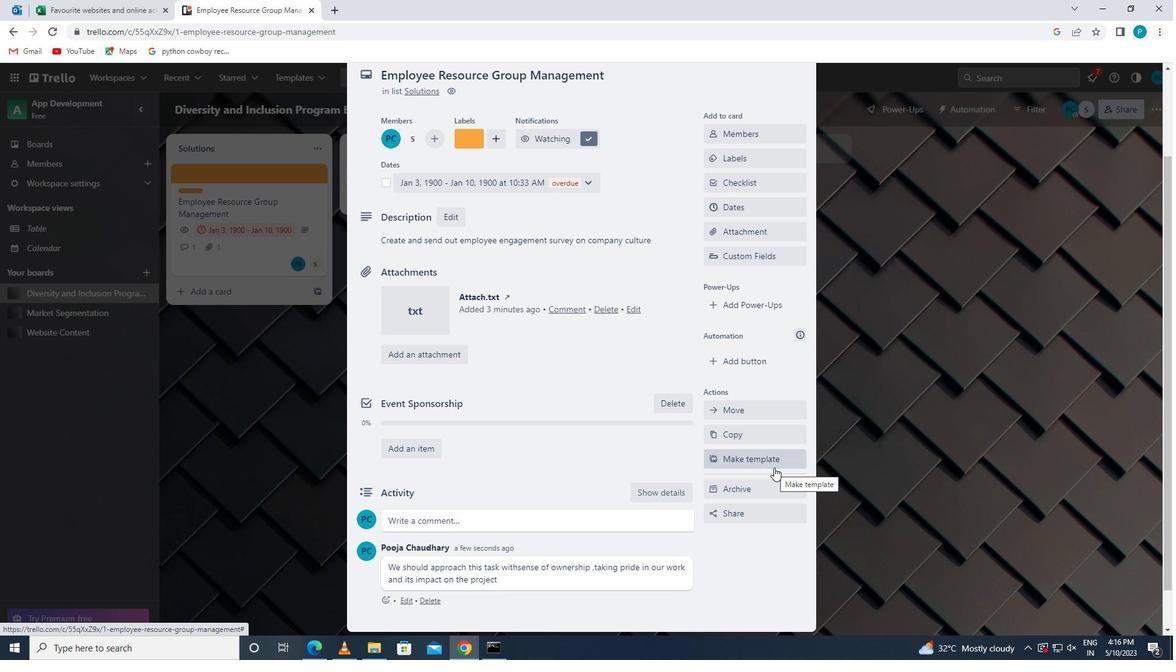 
